 Task: Explore satellite view of the Haleakala National Park in Hawaii.
Action: Mouse moved to (112, 34)
Screenshot: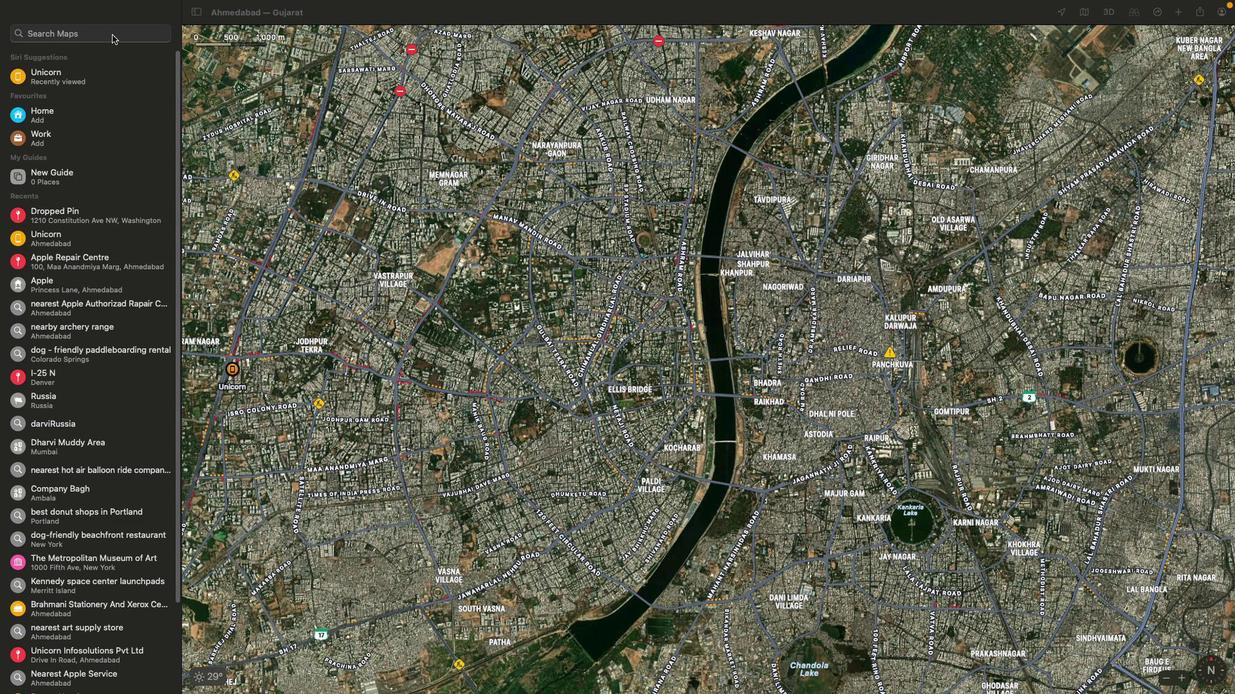 
Action: Mouse pressed left at (112, 34)
Screenshot: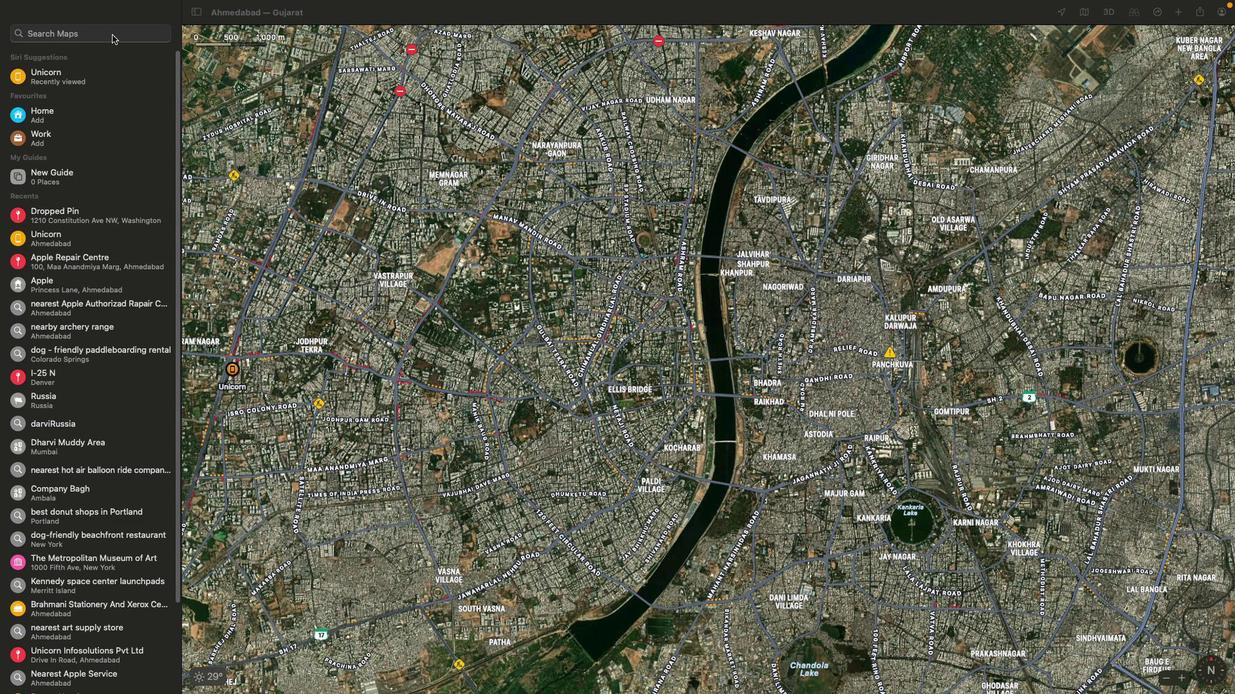 
Action: Key pressed Key.shift'H''a''l''e''a''k''a''l''a'Key.spaceKey.shift'N''a''t''i''o''n''a''l'Key.space'p'Key.shift'a''r''k'Key.space'i''n'Key.spaceKey.shift'H''a''w''a''i''i'Key.enter
Screenshot: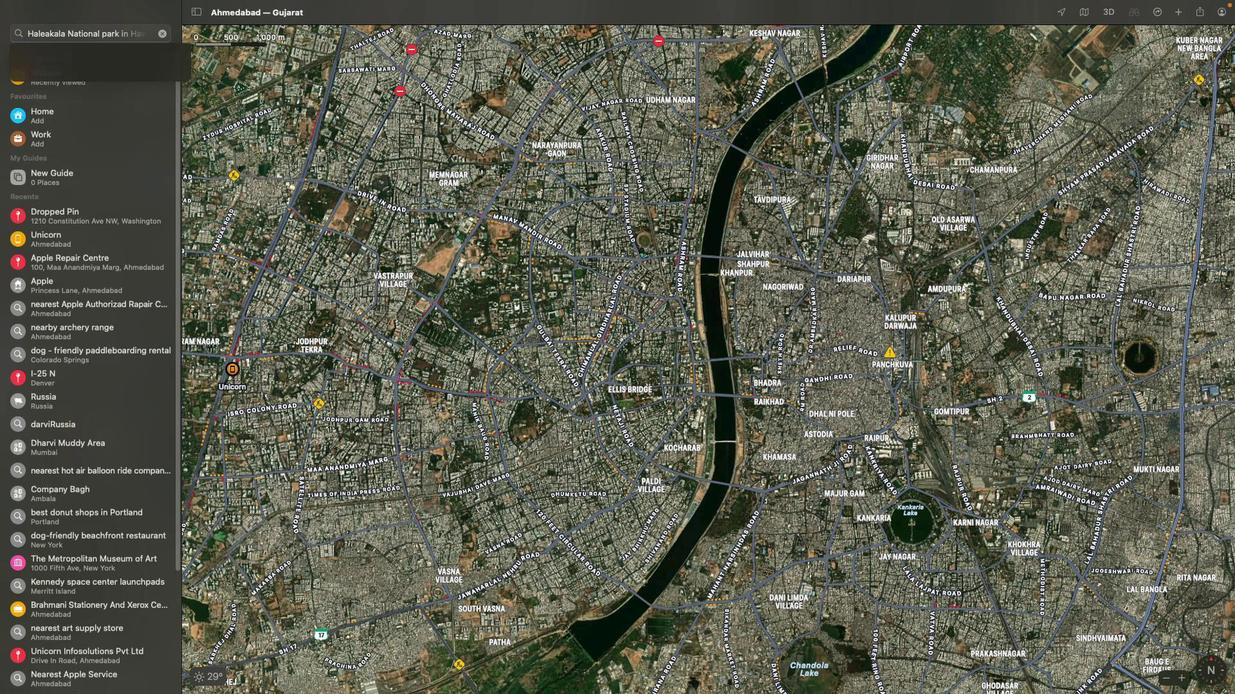 
Action: Mouse moved to (442, 276)
Screenshot: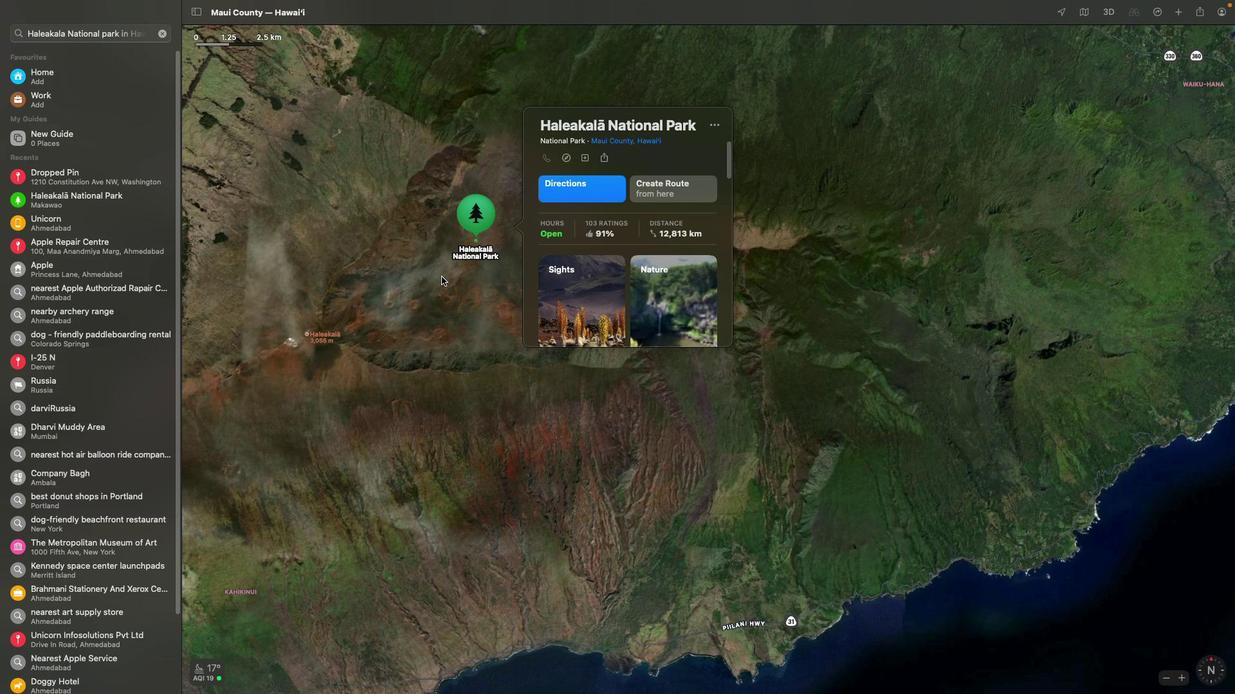 
Action: Mouse pressed left at (442, 276)
Screenshot: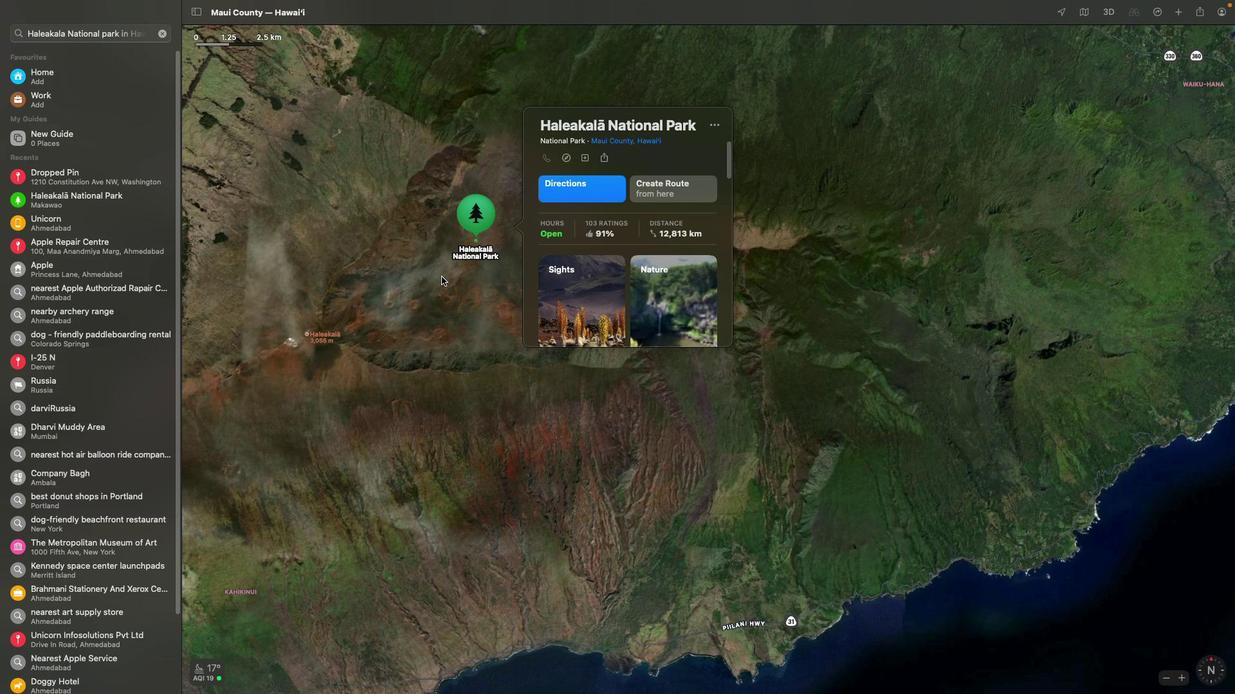
Action: Mouse moved to (473, 261)
Screenshot: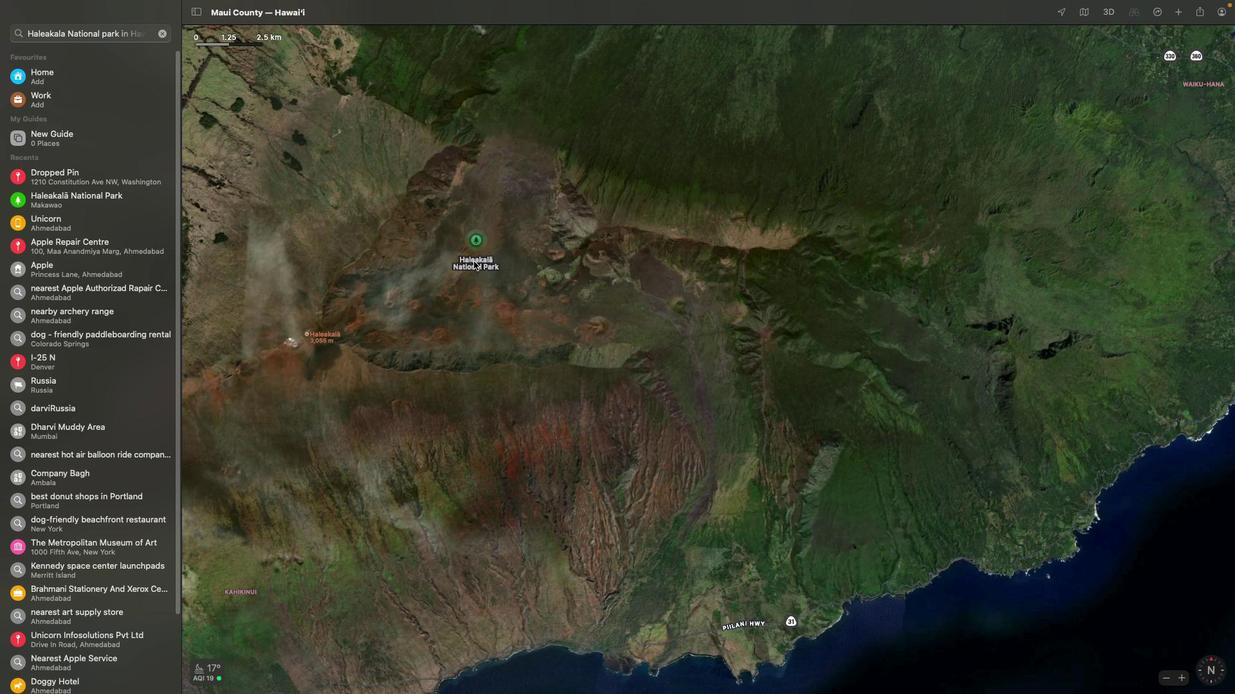 
Action: Mouse scrolled (473, 261) with delta (0, 0)
Screenshot: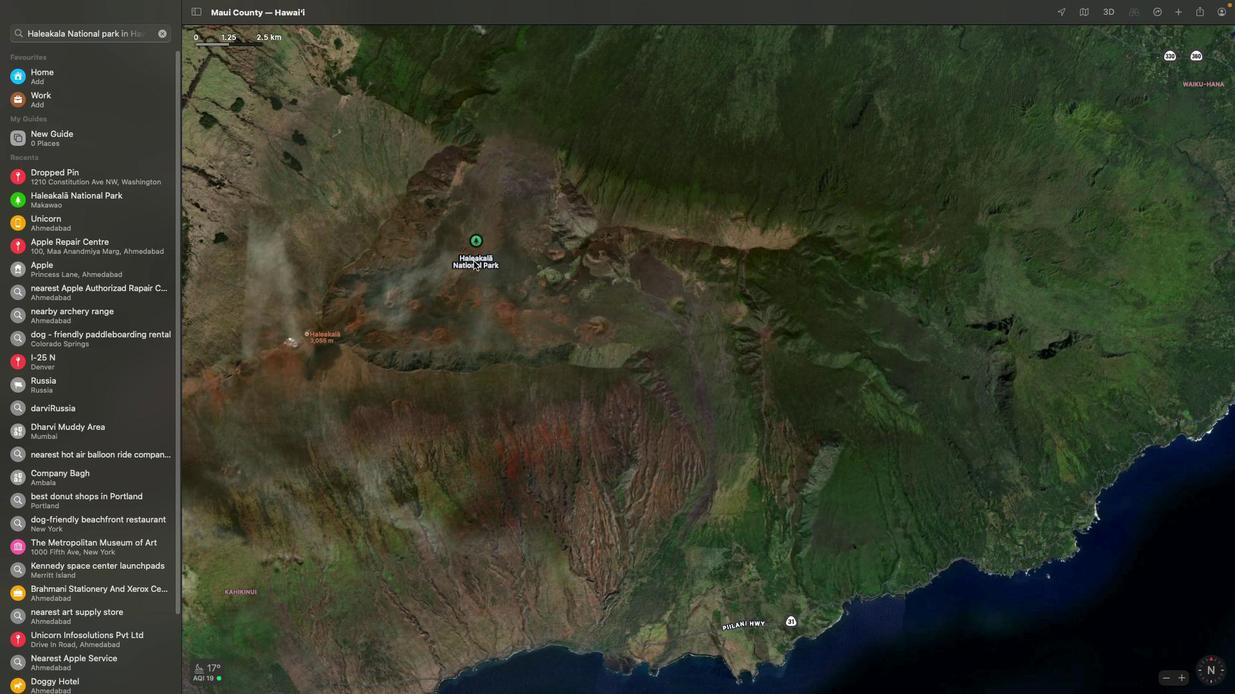 
Action: Mouse scrolled (473, 261) with delta (0, 0)
Screenshot: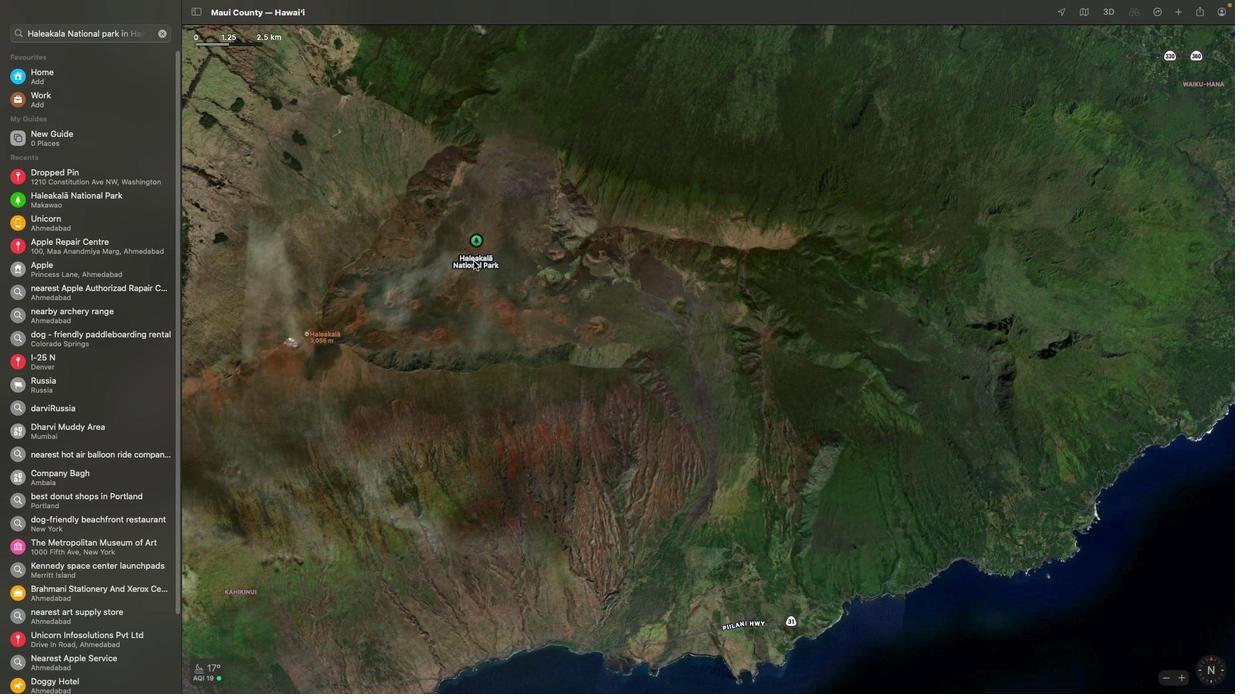 
Action: Mouse scrolled (473, 261) with delta (0, 1)
Screenshot: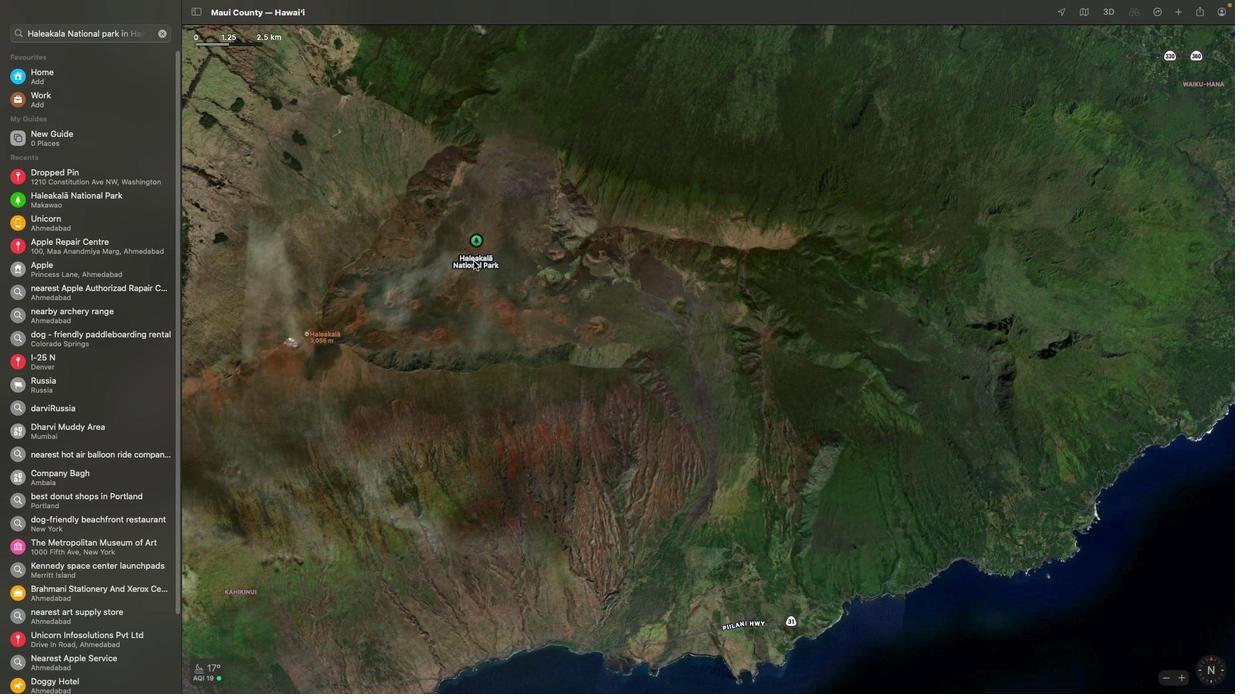 
Action: Mouse scrolled (473, 261) with delta (0, 3)
Screenshot: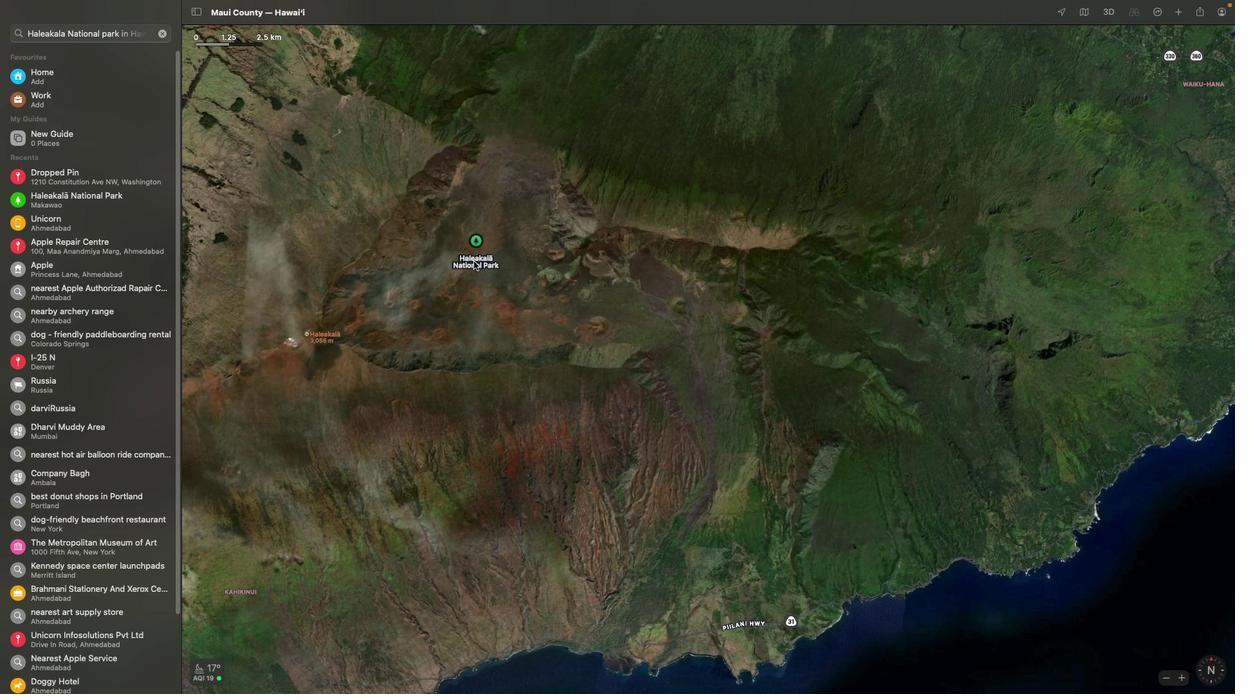 
Action: Mouse scrolled (473, 261) with delta (0, 3)
Screenshot: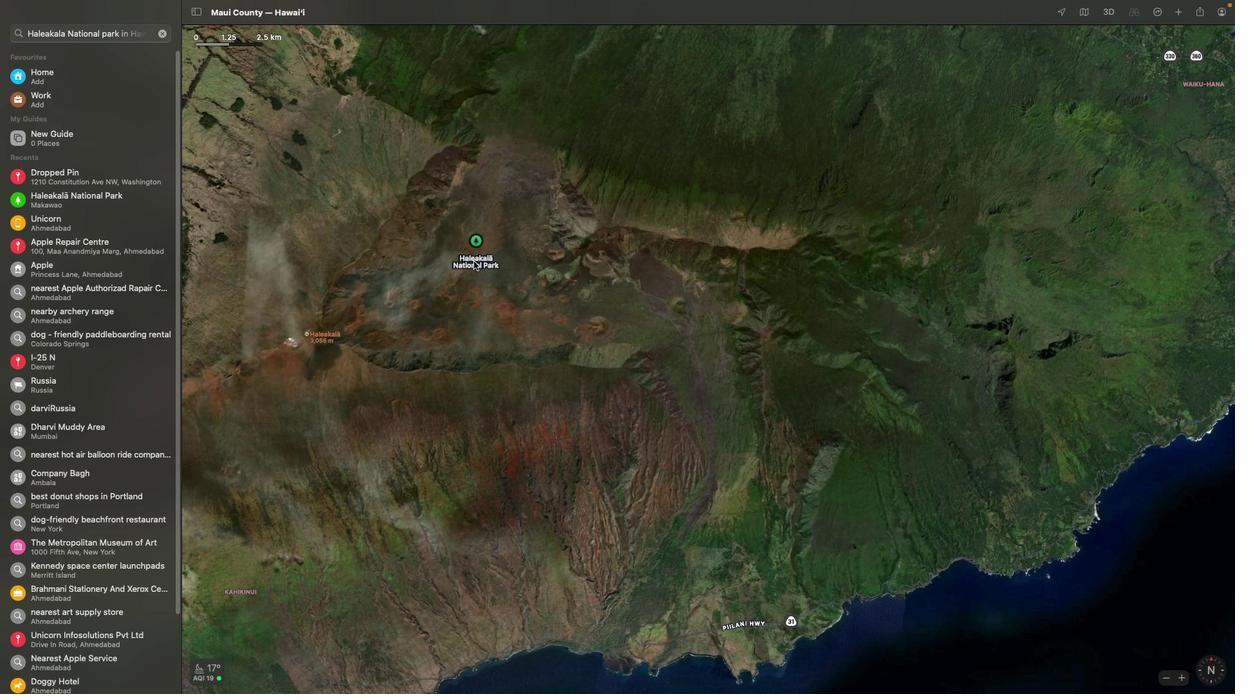 
Action: Mouse scrolled (473, 261) with delta (0, 4)
Screenshot: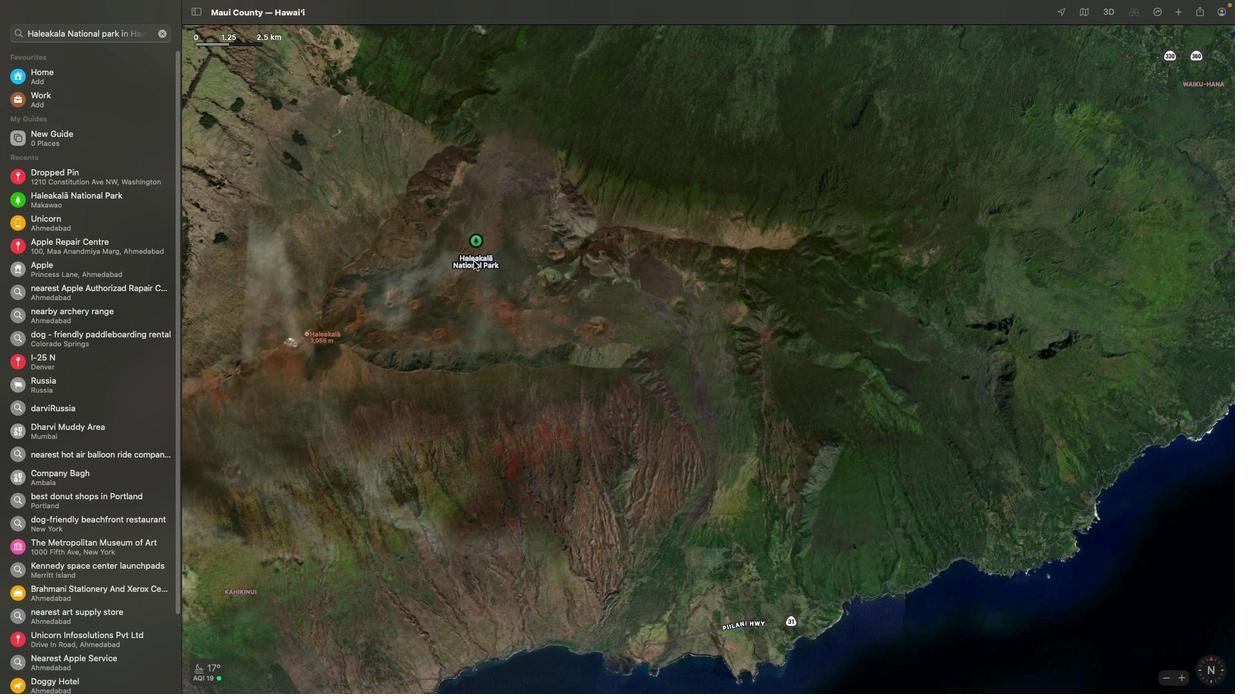 
Action: Mouse scrolled (473, 261) with delta (0, 0)
Screenshot: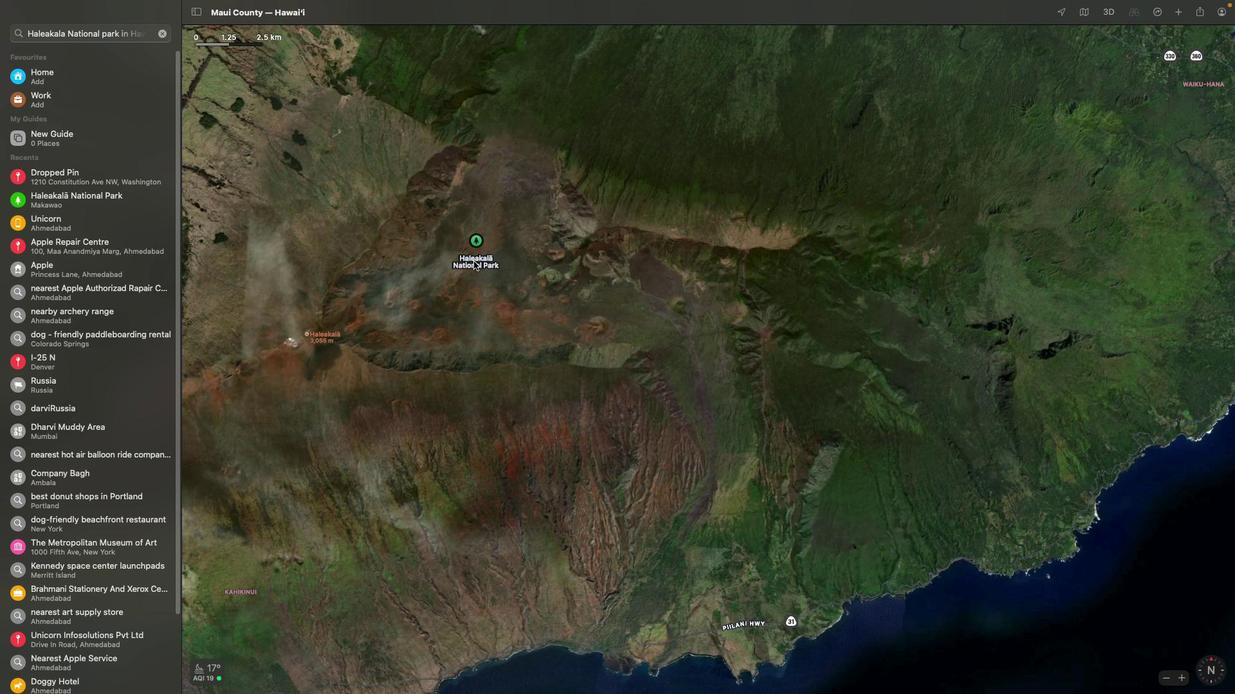 
Action: Mouse scrolled (473, 261) with delta (0, 0)
Screenshot: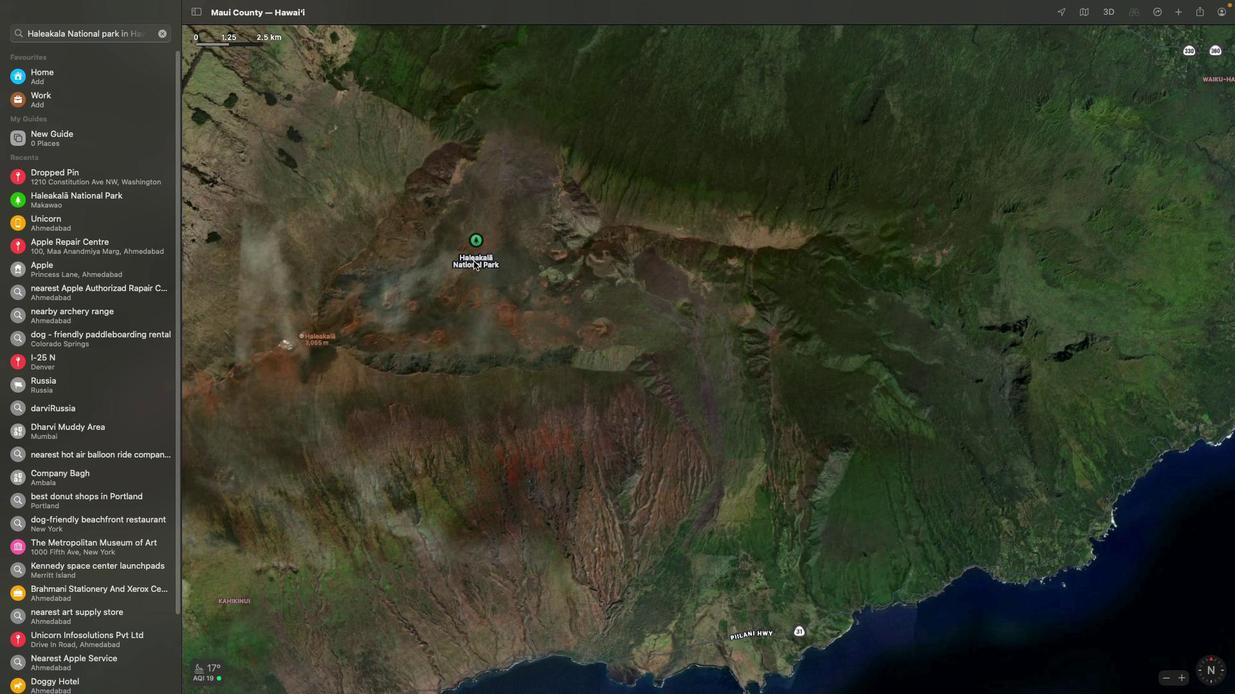 
Action: Mouse scrolled (473, 261) with delta (0, 1)
Screenshot: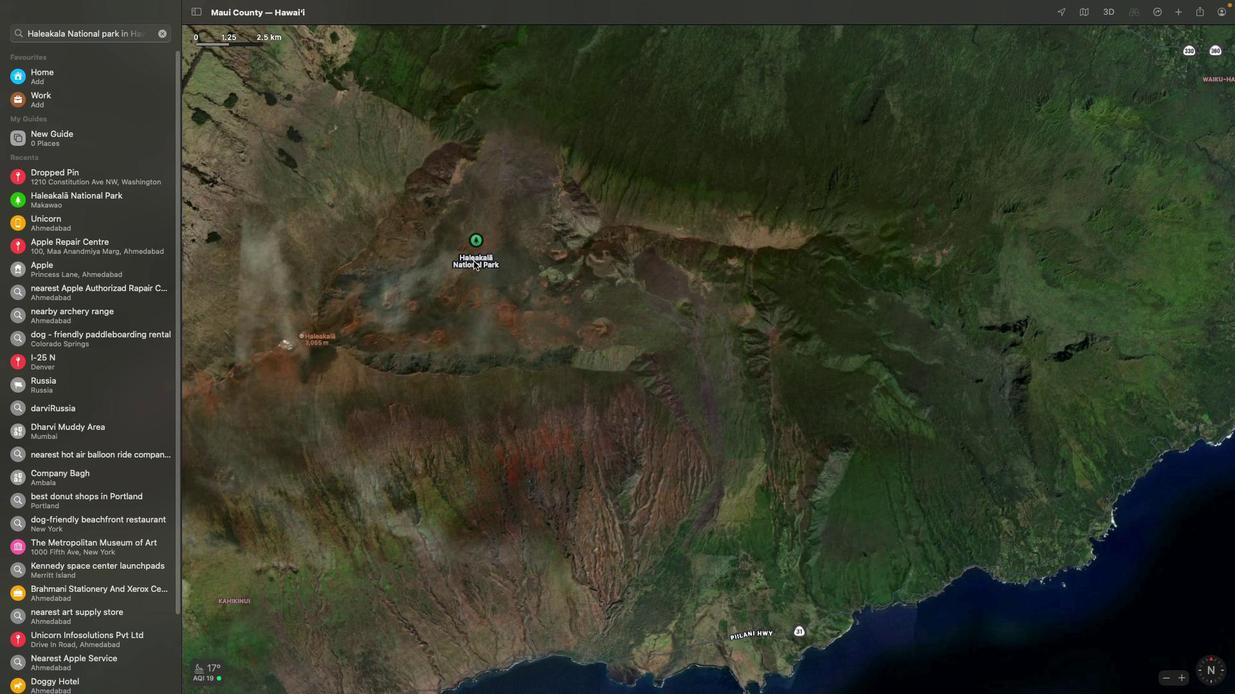 
Action: Mouse scrolled (473, 261) with delta (0, 3)
Screenshot: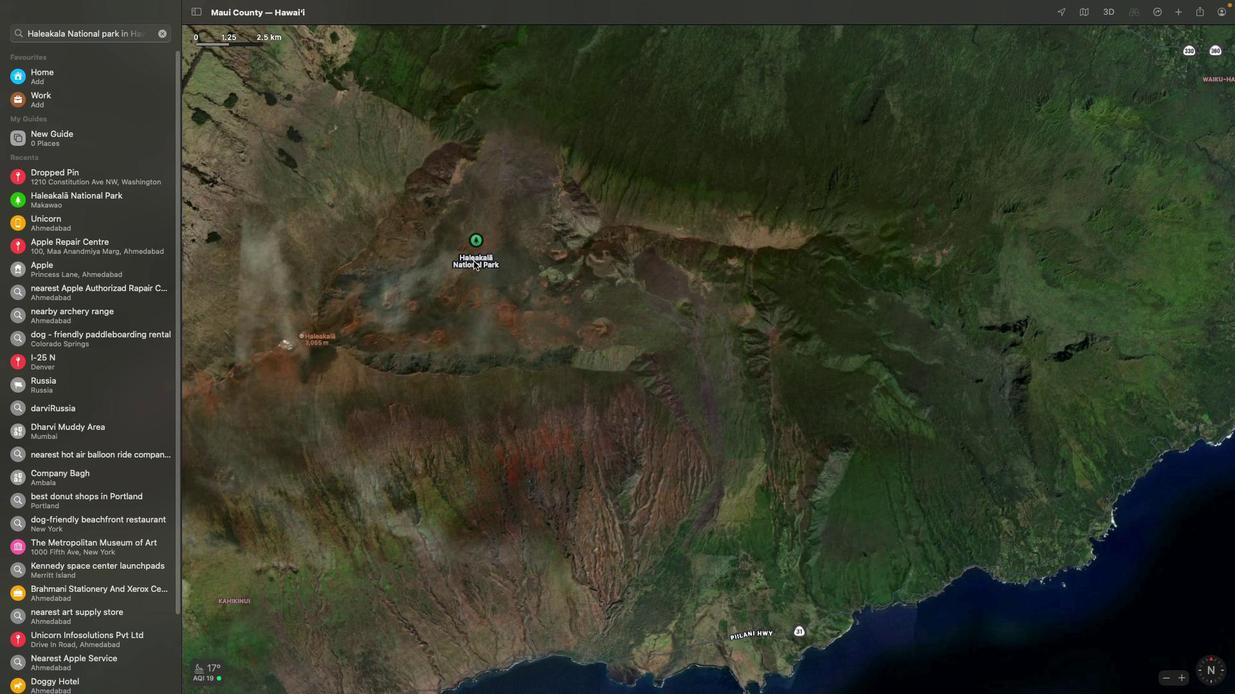 
Action: Mouse scrolled (473, 261) with delta (0, 3)
Screenshot: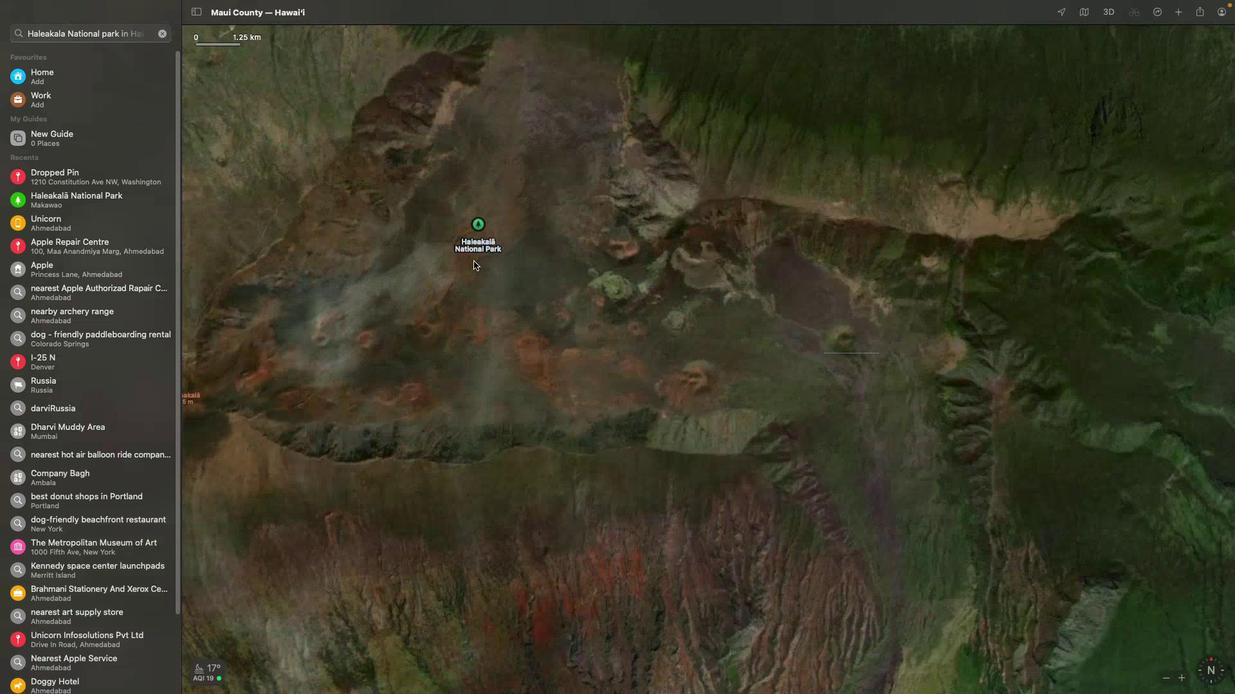 
Action: Mouse scrolled (473, 261) with delta (0, 4)
Screenshot: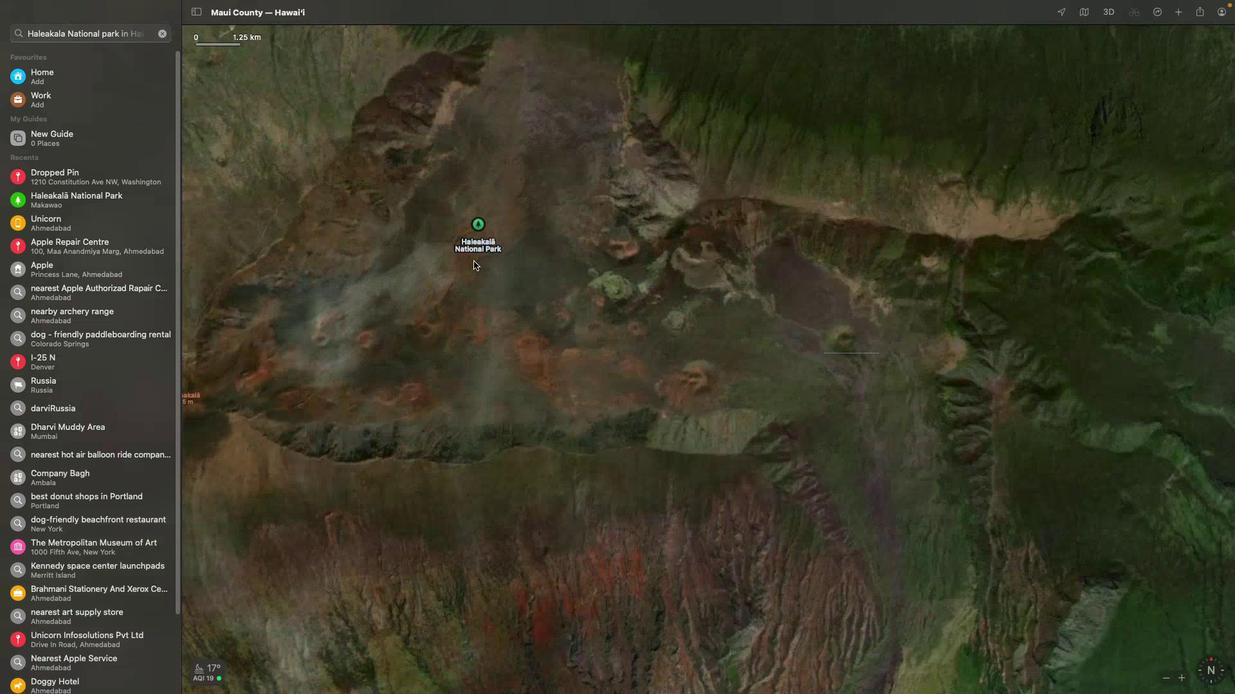 
Action: Mouse moved to (516, 247)
Screenshot: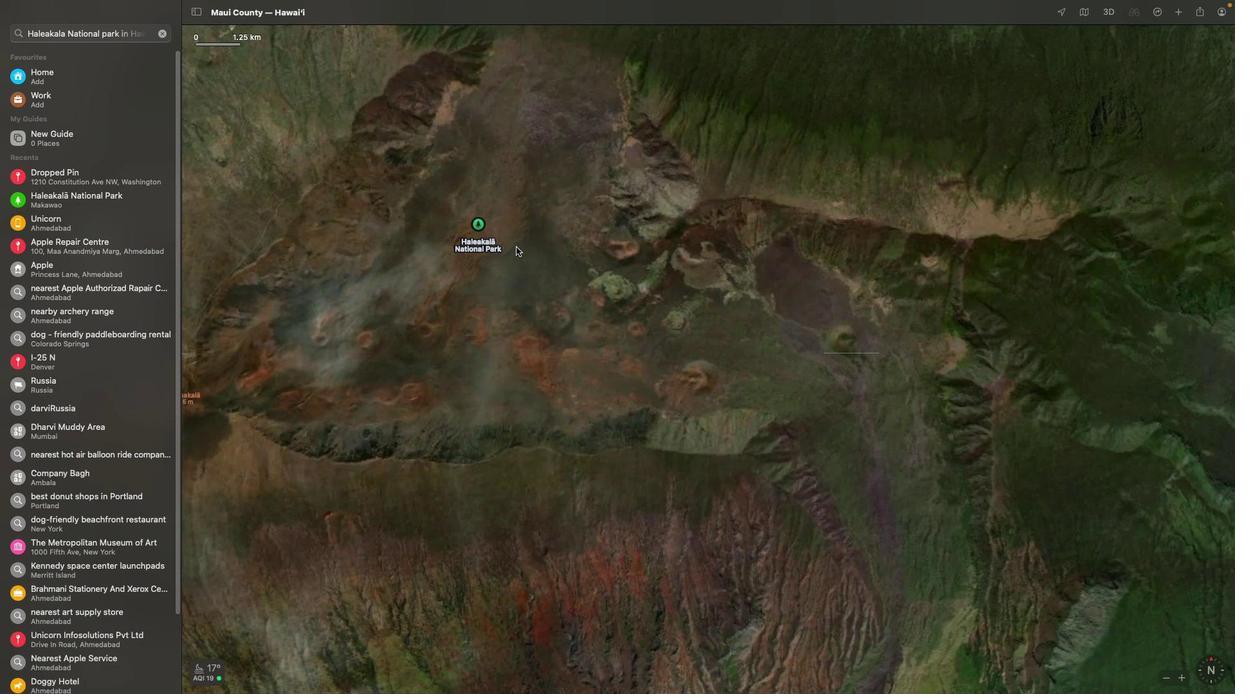 
Action: Mouse scrolled (516, 247) with delta (0, 0)
Screenshot: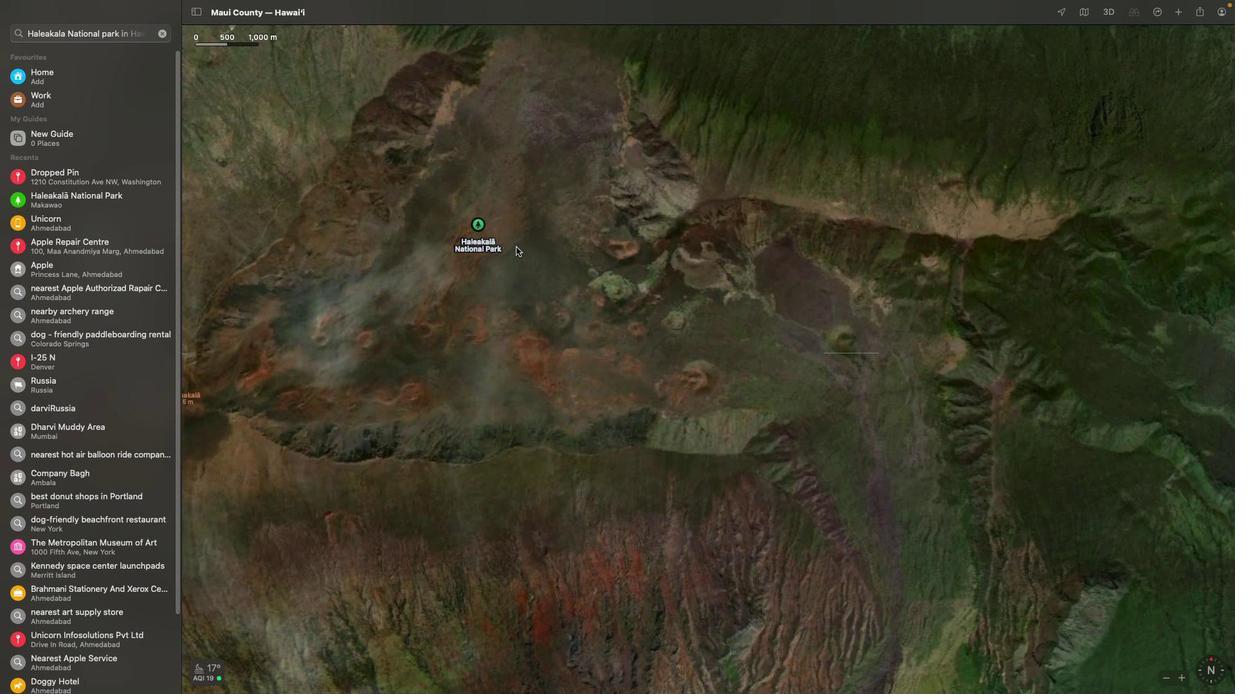 
Action: Mouse scrolled (516, 247) with delta (0, 0)
Screenshot: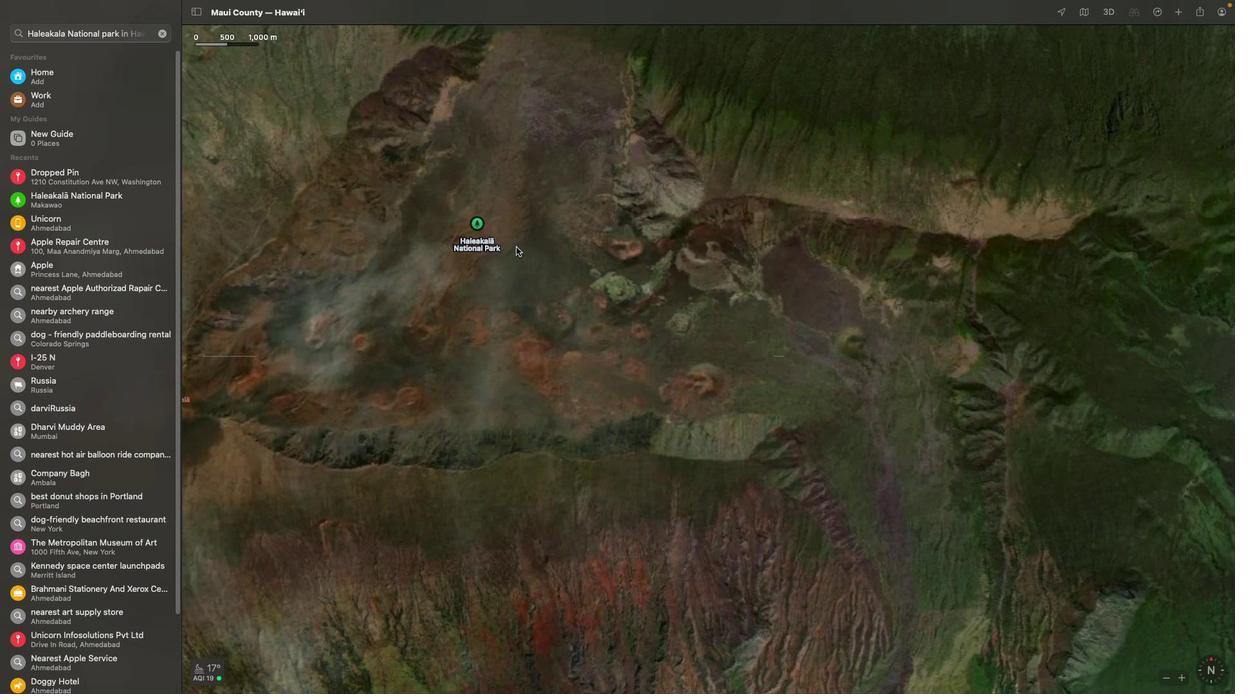 
Action: Mouse scrolled (516, 247) with delta (0, 1)
Screenshot: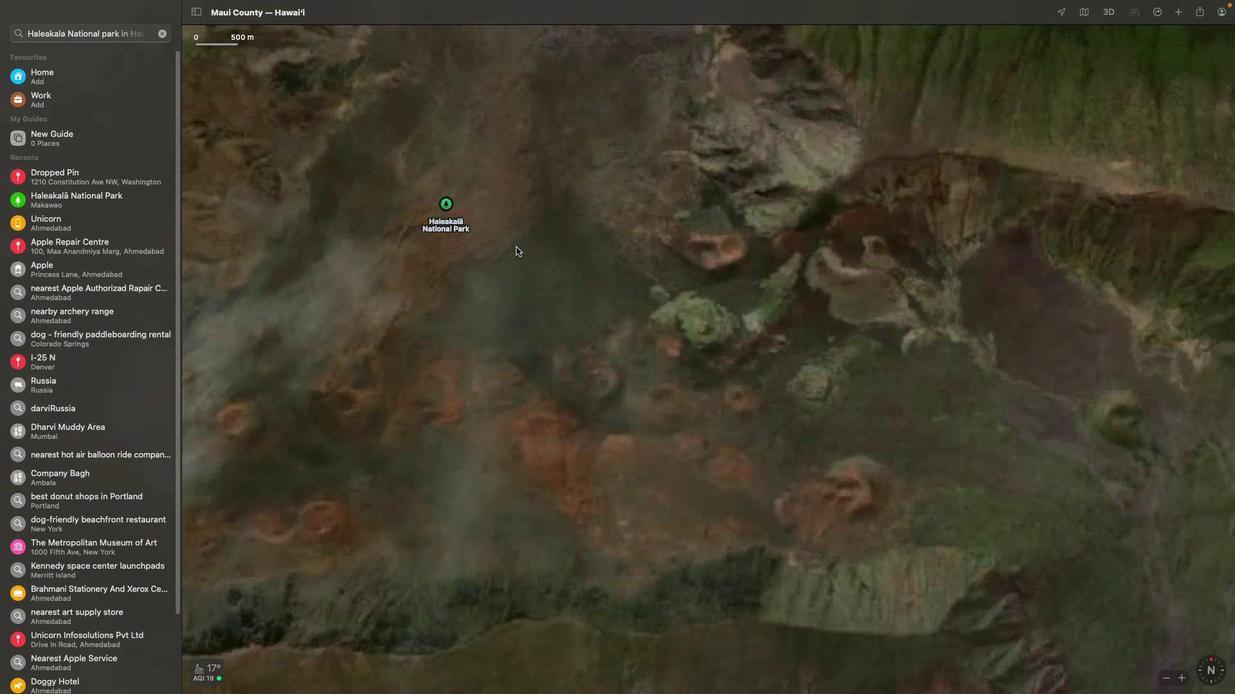 
Action: Mouse scrolled (516, 247) with delta (0, 3)
Screenshot: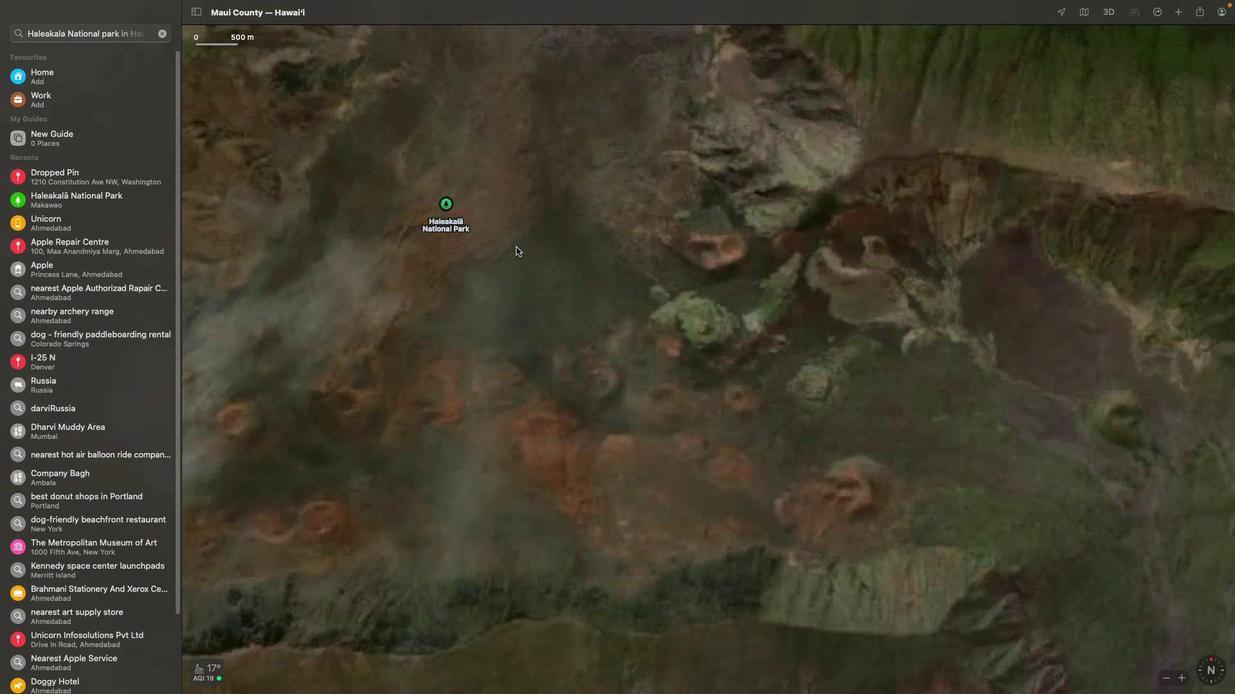 
Action: Mouse scrolled (516, 247) with delta (0, 3)
Screenshot: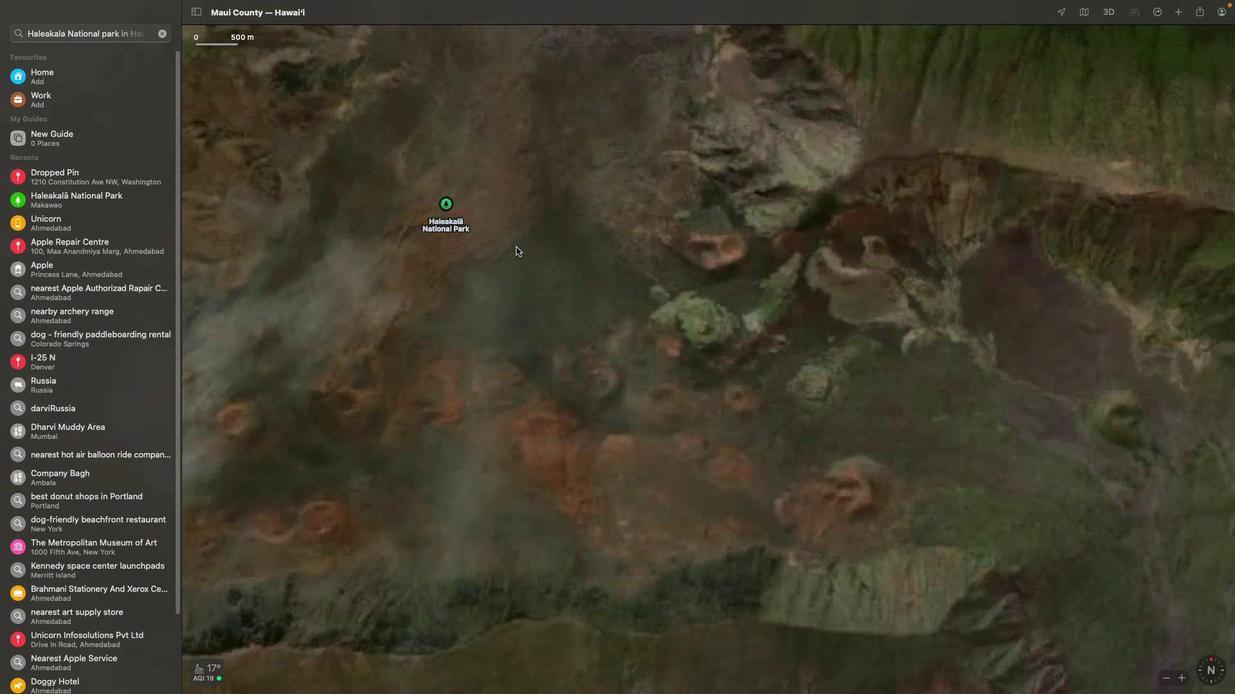 
Action: Mouse scrolled (516, 247) with delta (0, 4)
Screenshot: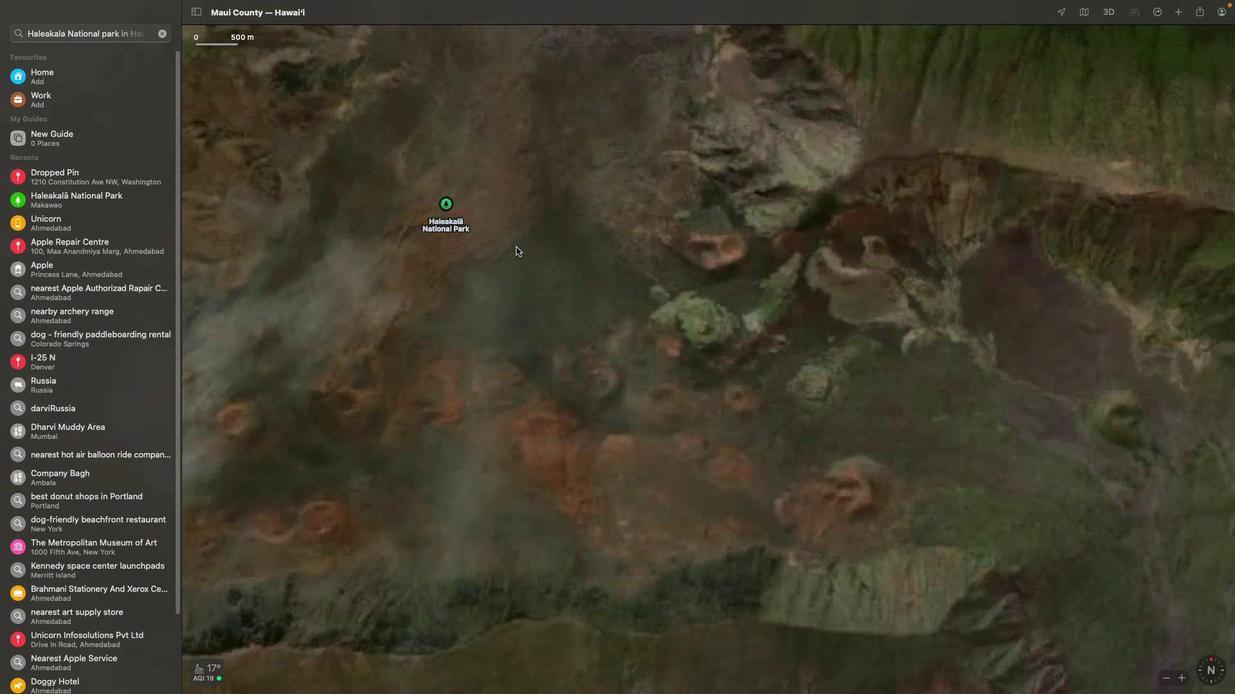 
Action: Mouse scrolled (516, 247) with delta (0, 4)
Screenshot: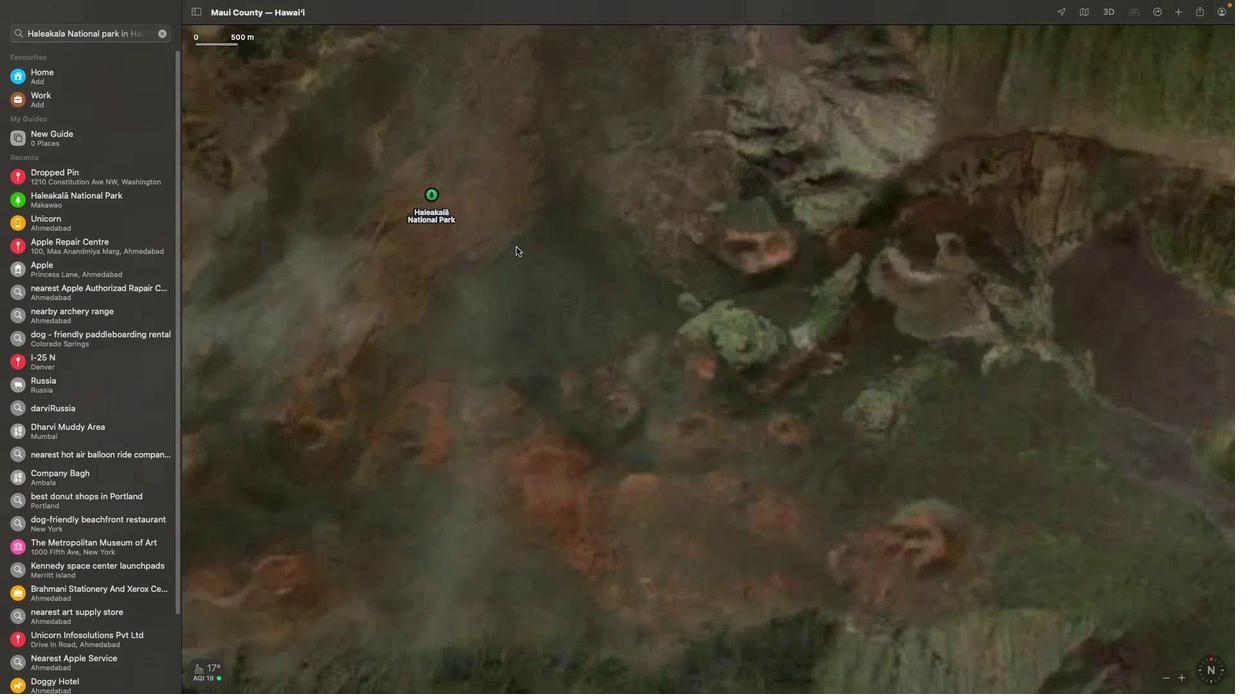 
Action: Mouse moved to (1083, 12)
Screenshot: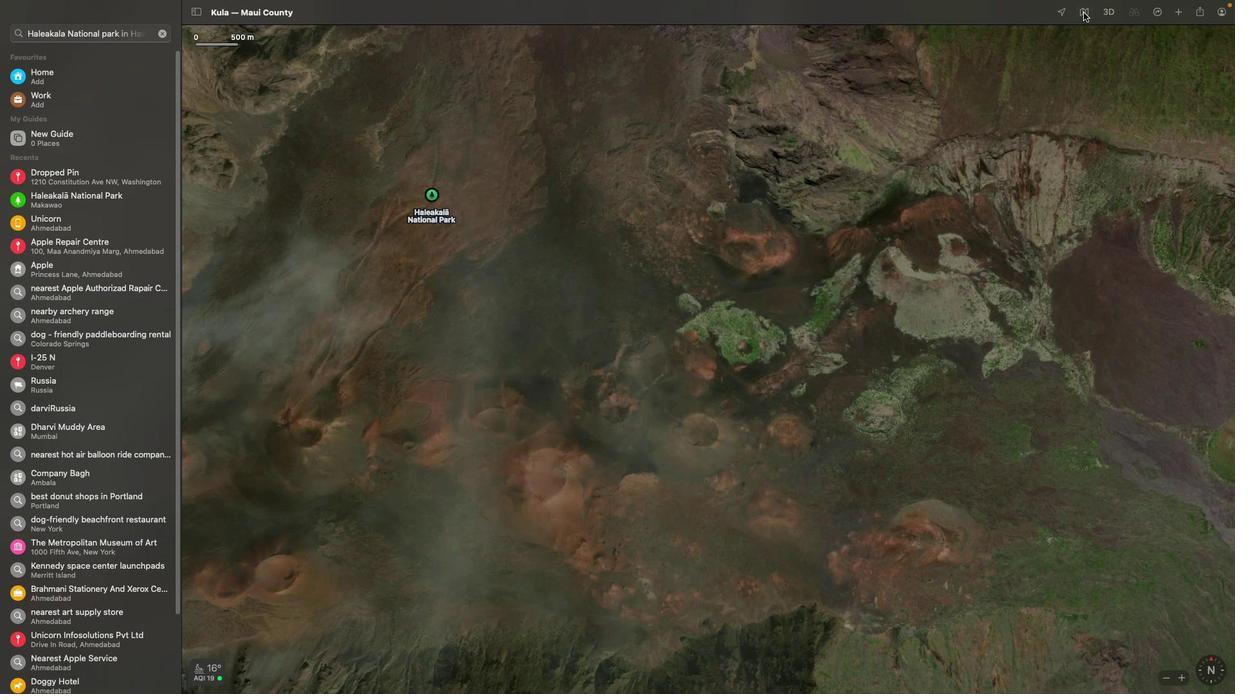 
Action: Mouse pressed left at (1083, 12)
Screenshot: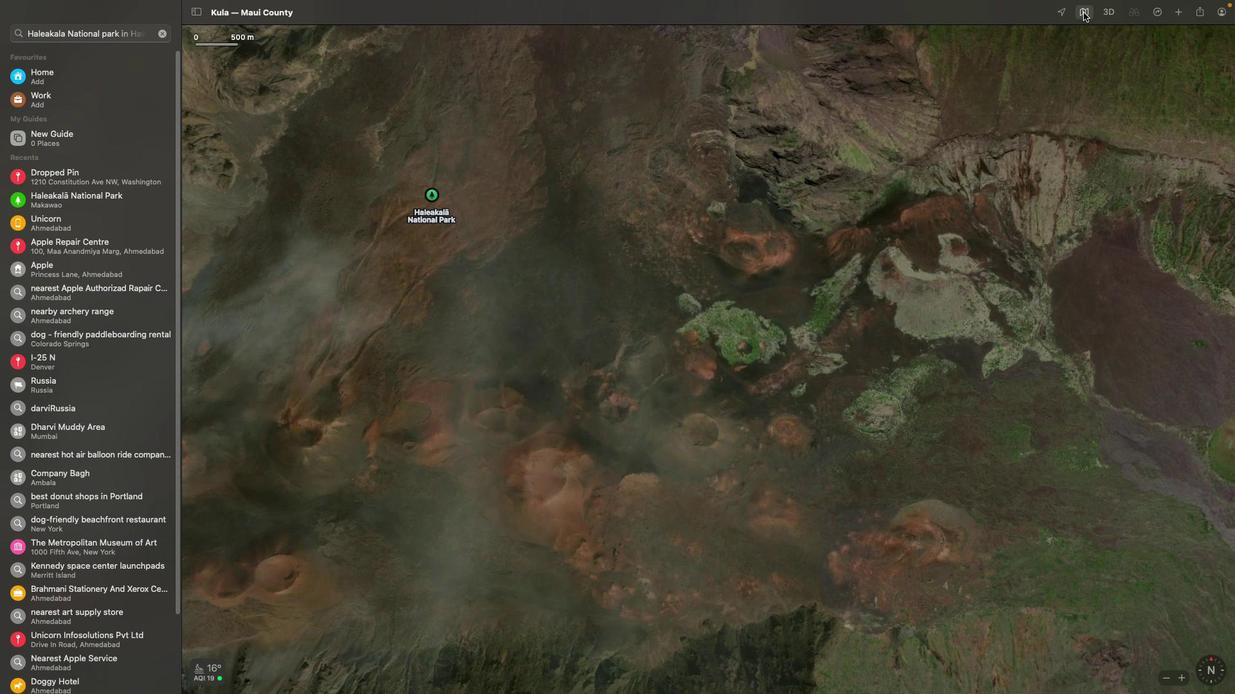 
Action: Mouse moved to (1147, 161)
Screenshot: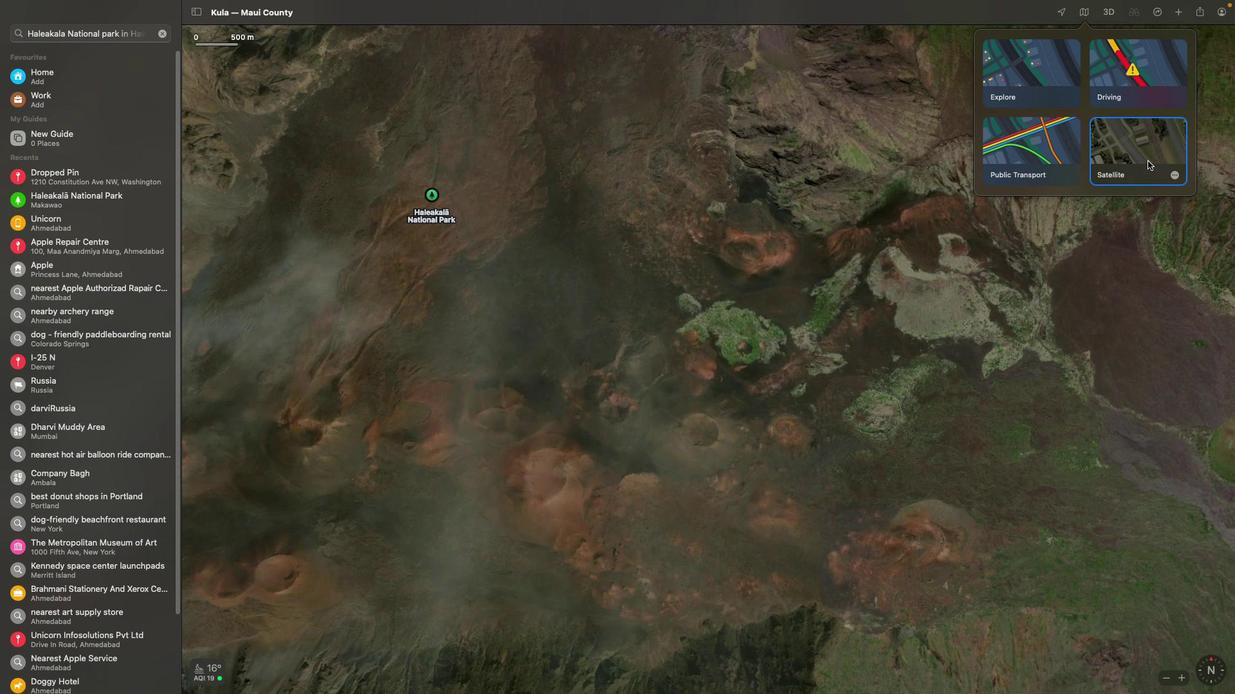 
Action: Mouse pressed left at (1147, 161)
Screenshot: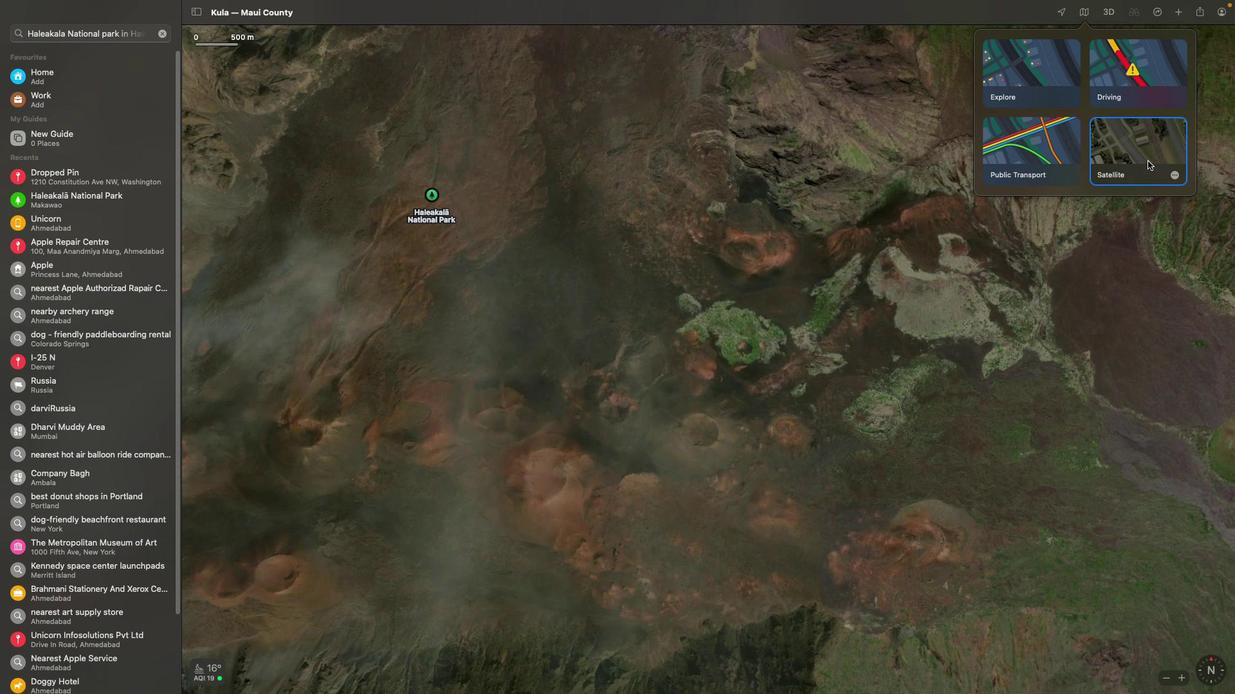 
Action: Mouse moved to (425, 231)
Screenshot: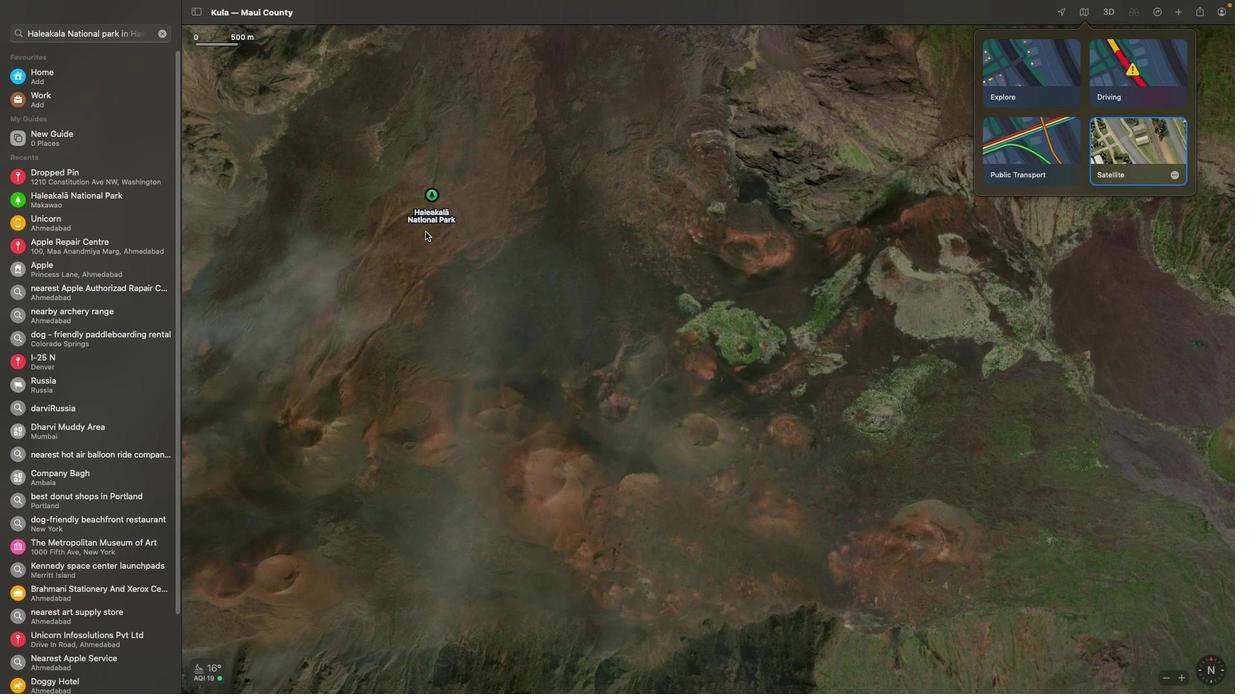 
Action: Mouse scrolled (425, 231) with delta (0, 0)
Screenshot: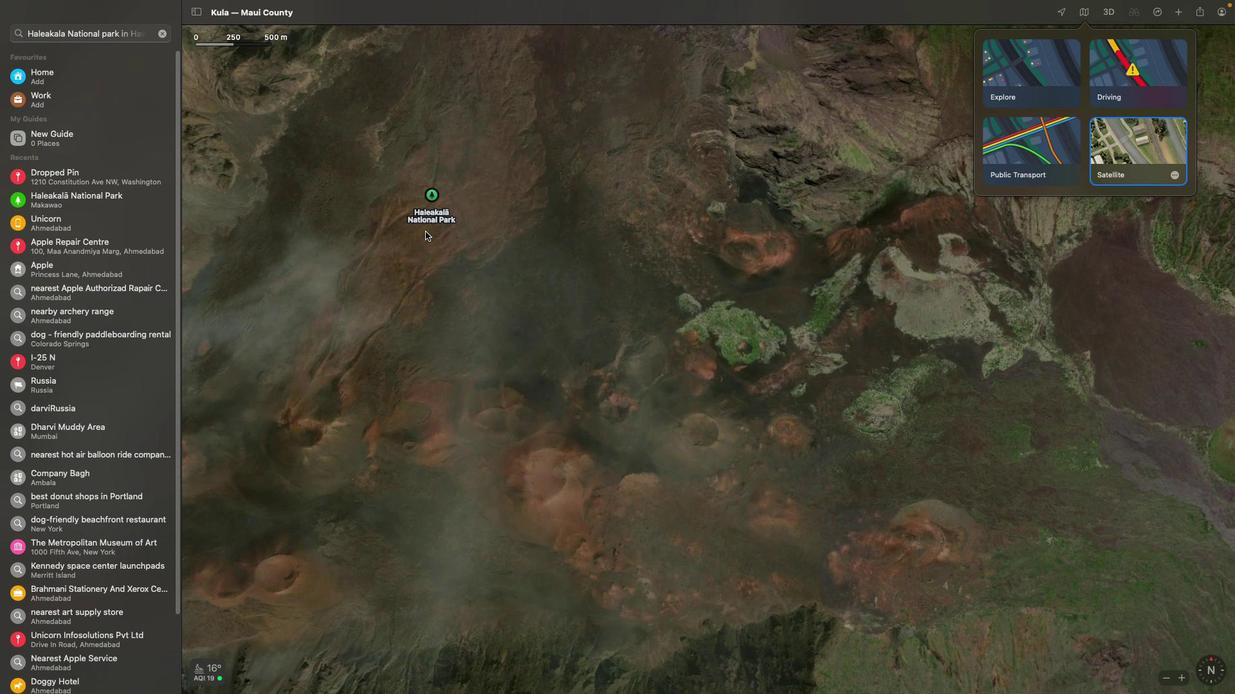 
Action: Mouse scrolled (425, 231) with delta (0, 0)
Screenshot: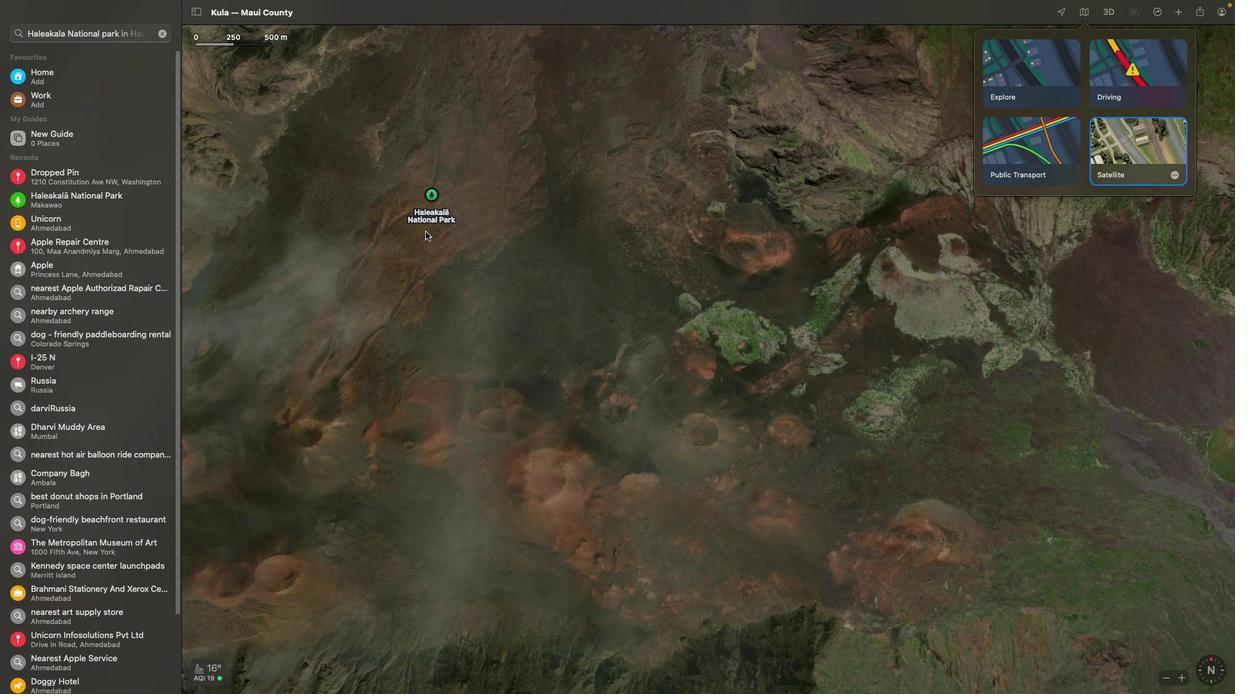 
Action: Mouse scrolled (425, 231) with delta (0, 1)
Screenshot: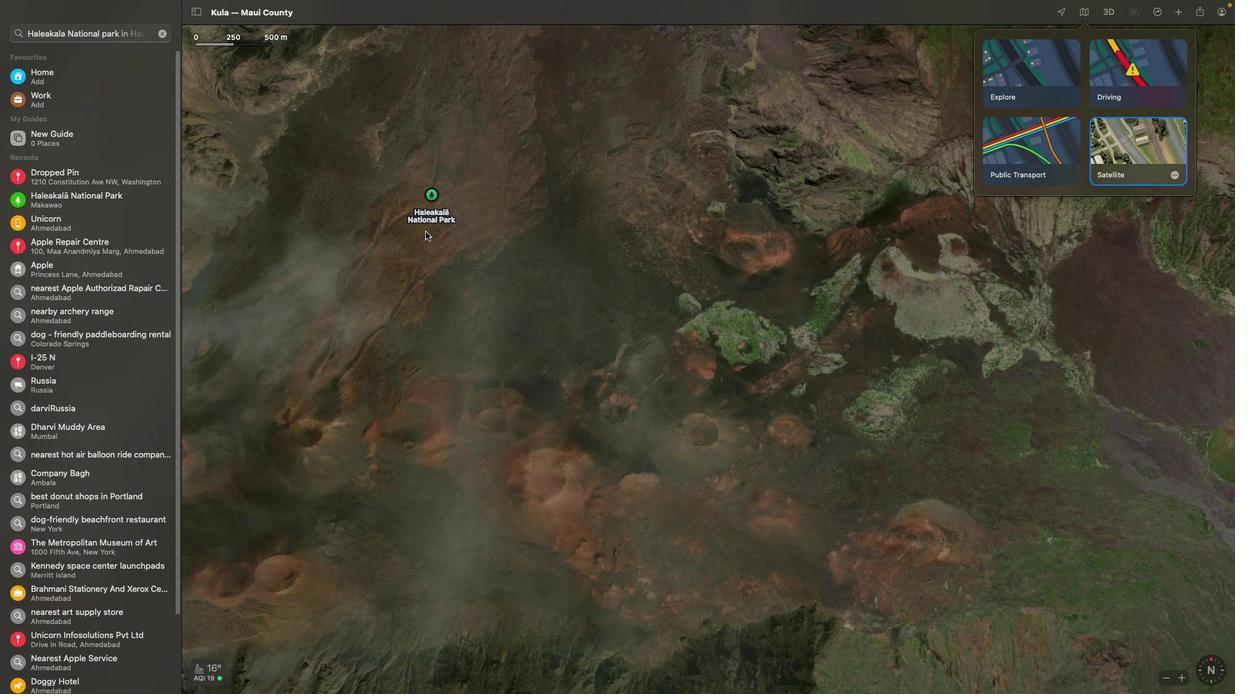 
Action: Mouse scrolled (425, 231) with delta (0, 3)
Screenshot: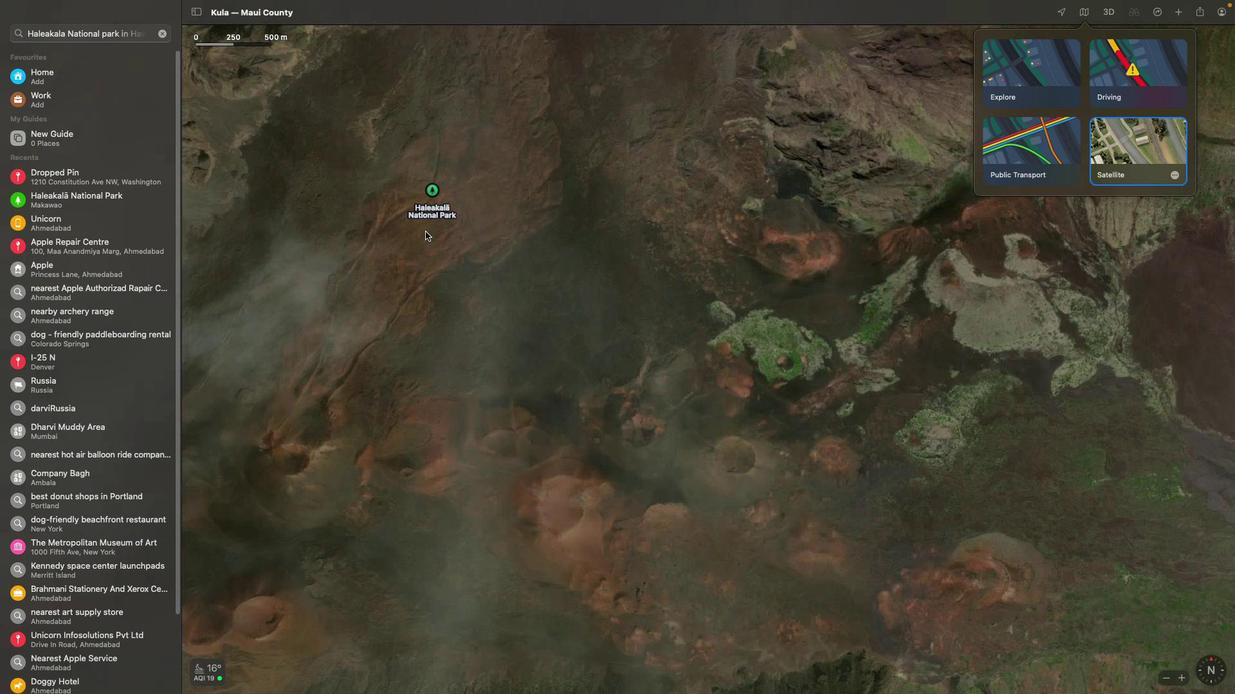 
Action: Mouse scrolled (425, 231) with delta (0, 3)
Screenshot: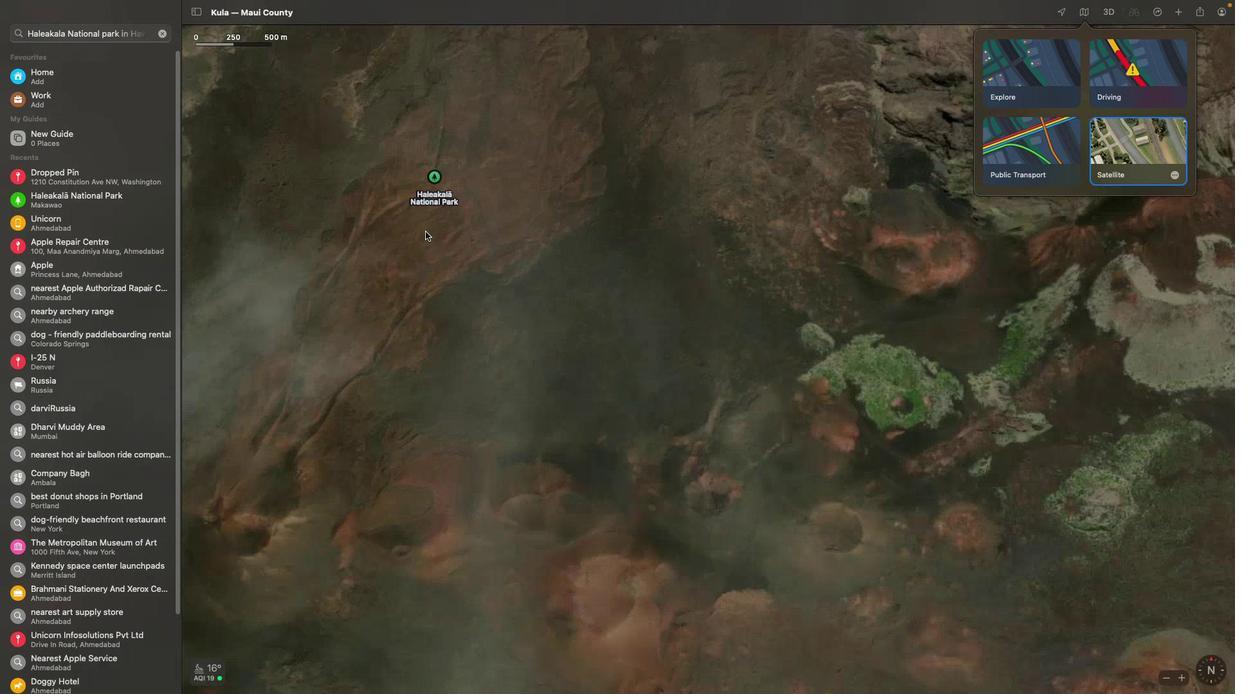 
Action: Mouse scrolled (425, 231) with delta (0, 0)
Screenshot: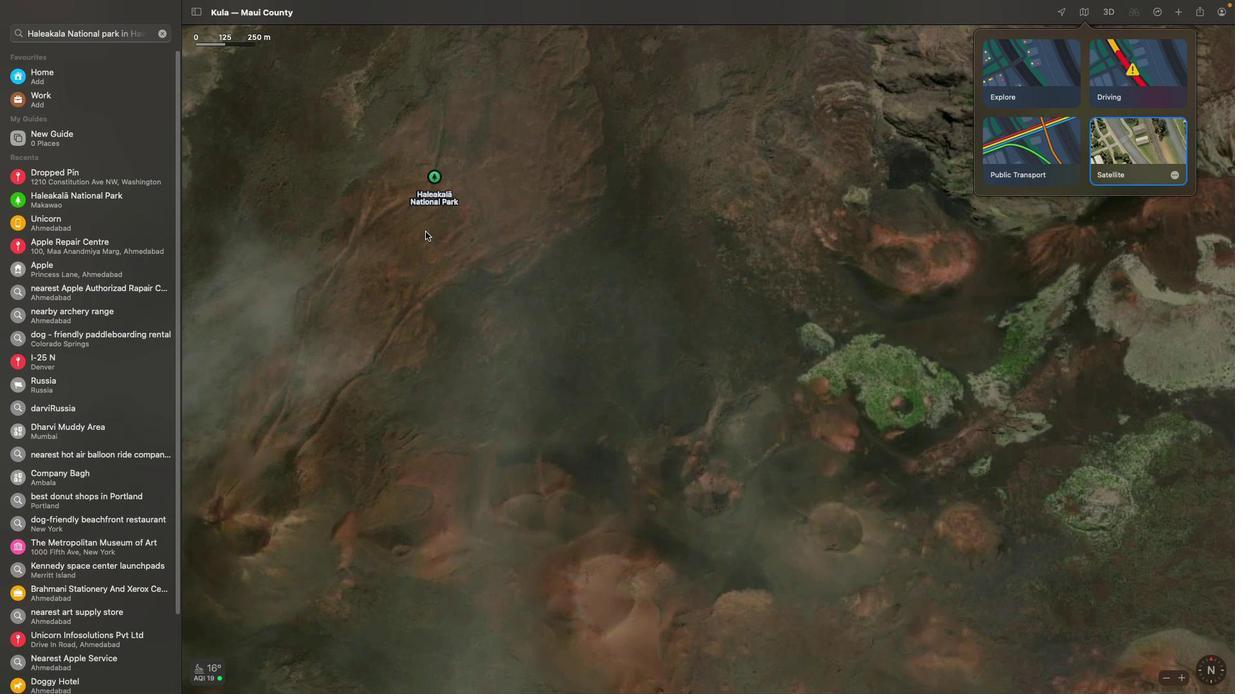 
Action: Mouse scrolled (425, 231) with delta (0, 0)
Screenshot: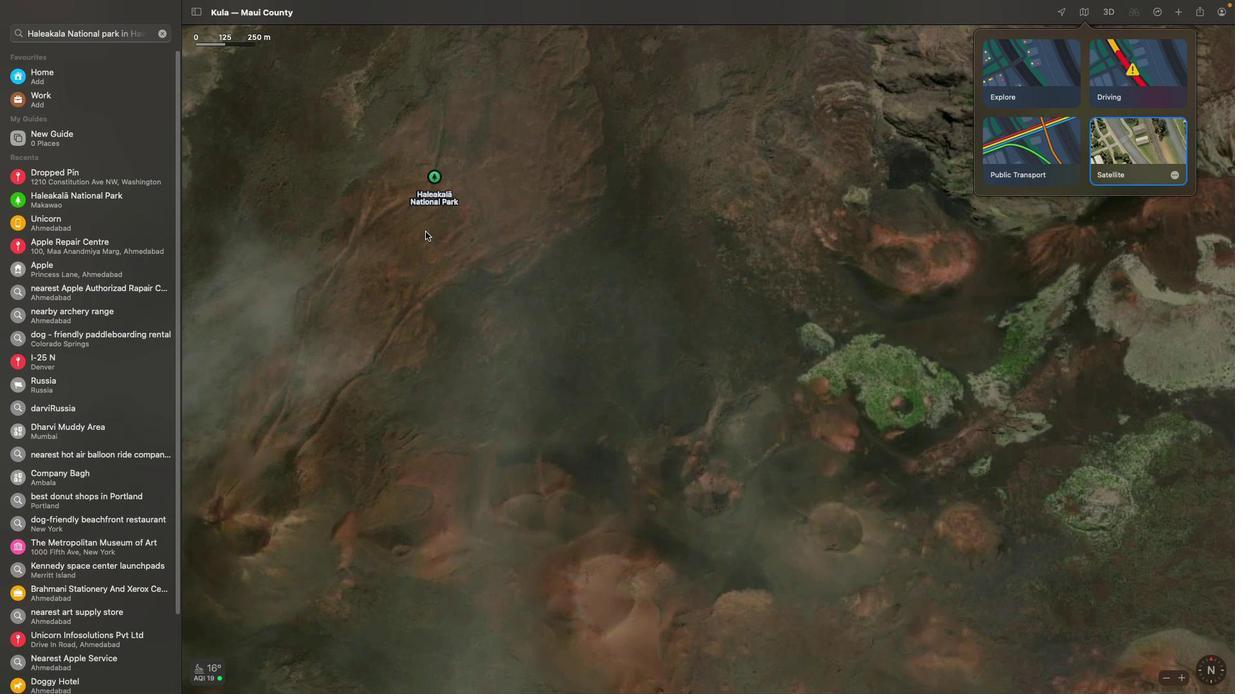 
Action: Mouse scrolled (425, 231) with delta (0, 1)
Screenshot: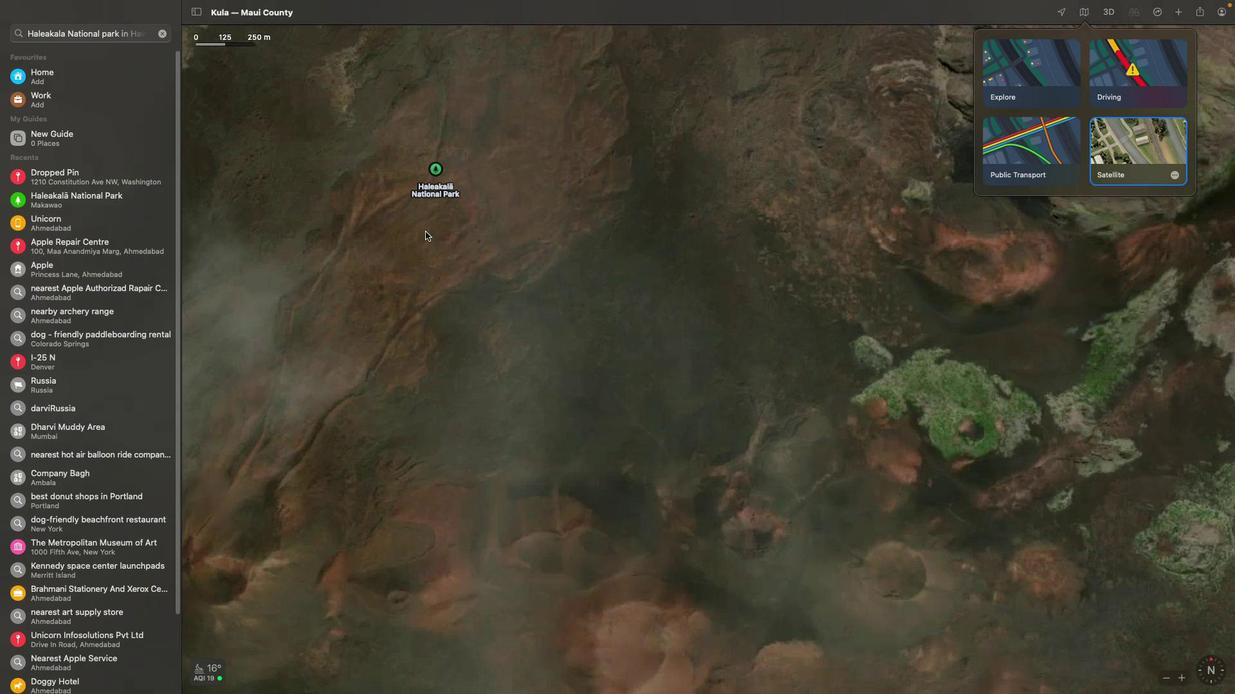 
Action: Mouse scrolled (425, 231) with delta (0, 3)
Screenshot: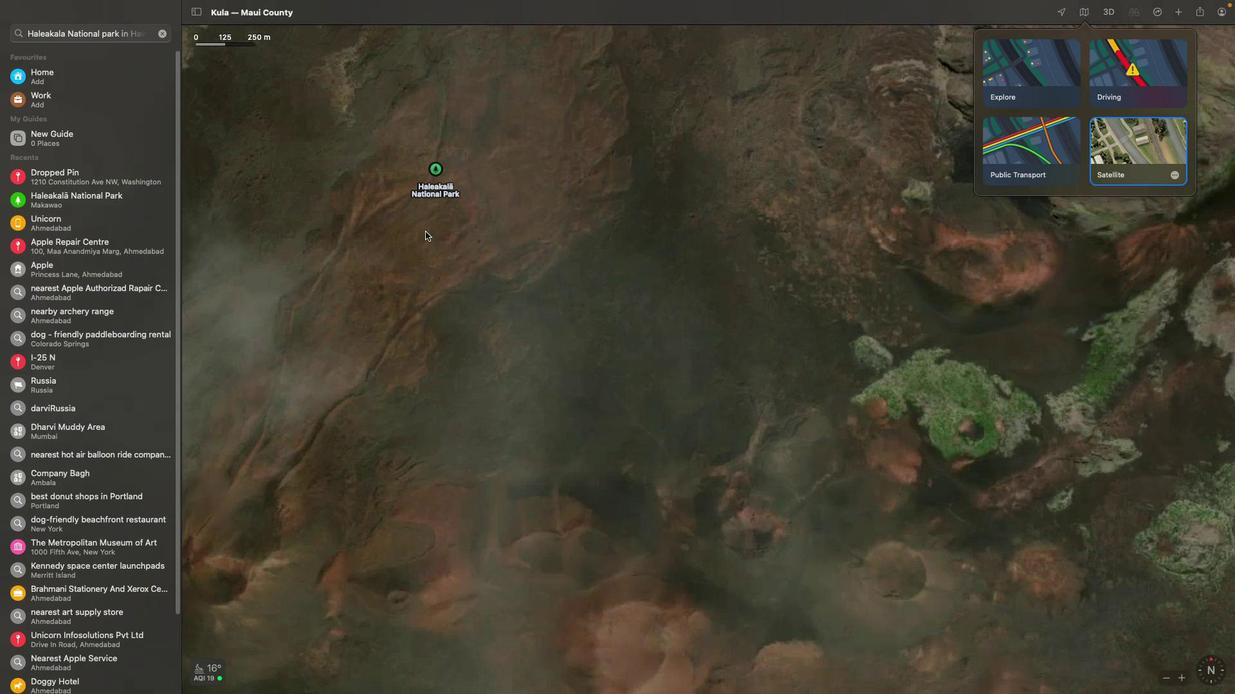 
Action: Mouse scrolled (425, 231) with delta (0, 3)
Screenshot: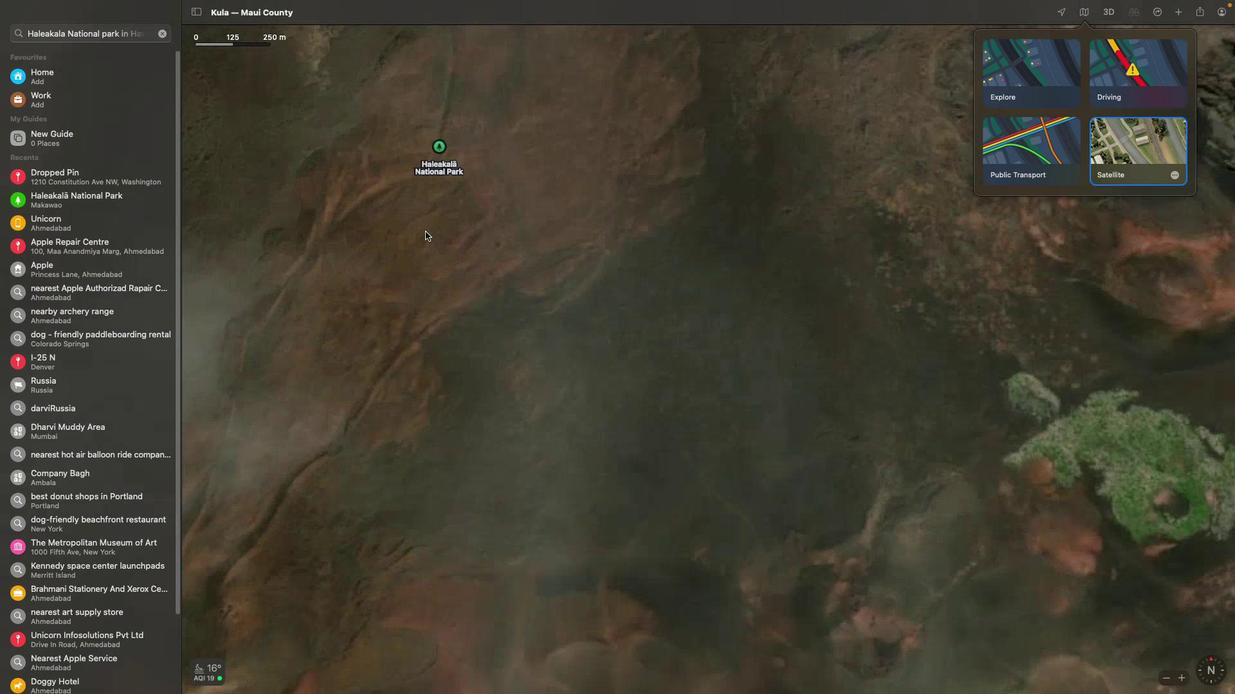 
Action: Mouse scrolled (425, 231) with delta (0, 4)
Screenshot: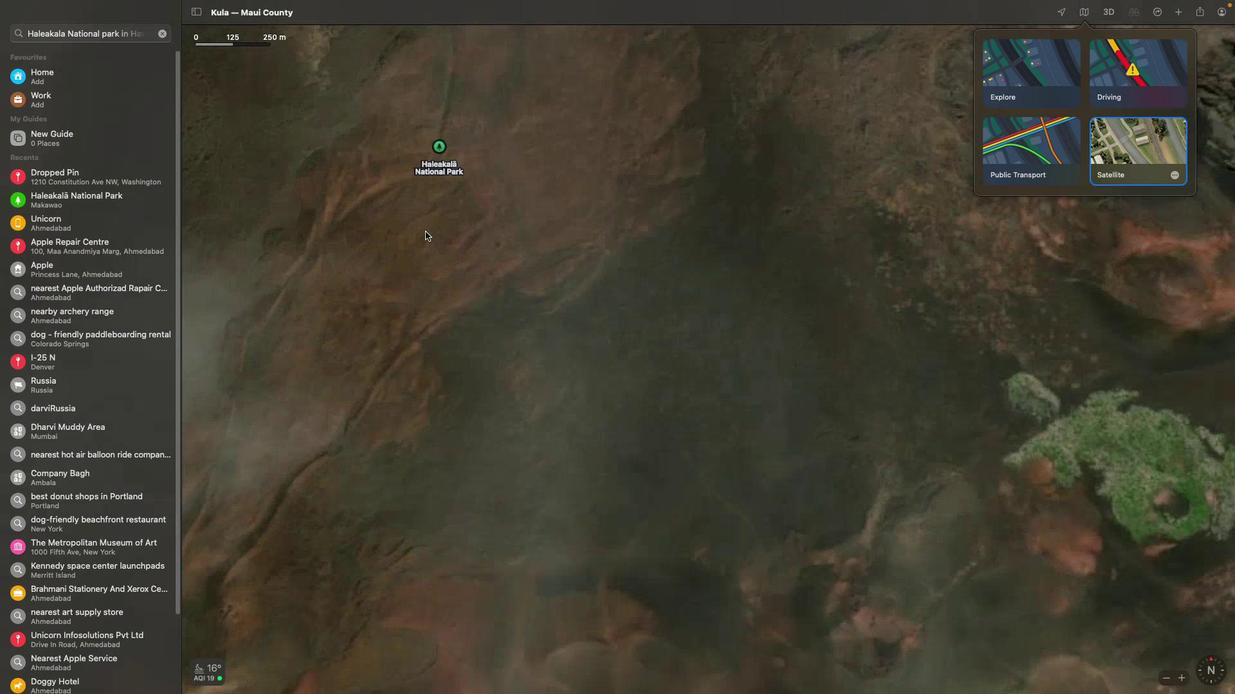 
Action: Mouse moved to (435, 186)
Screenshot: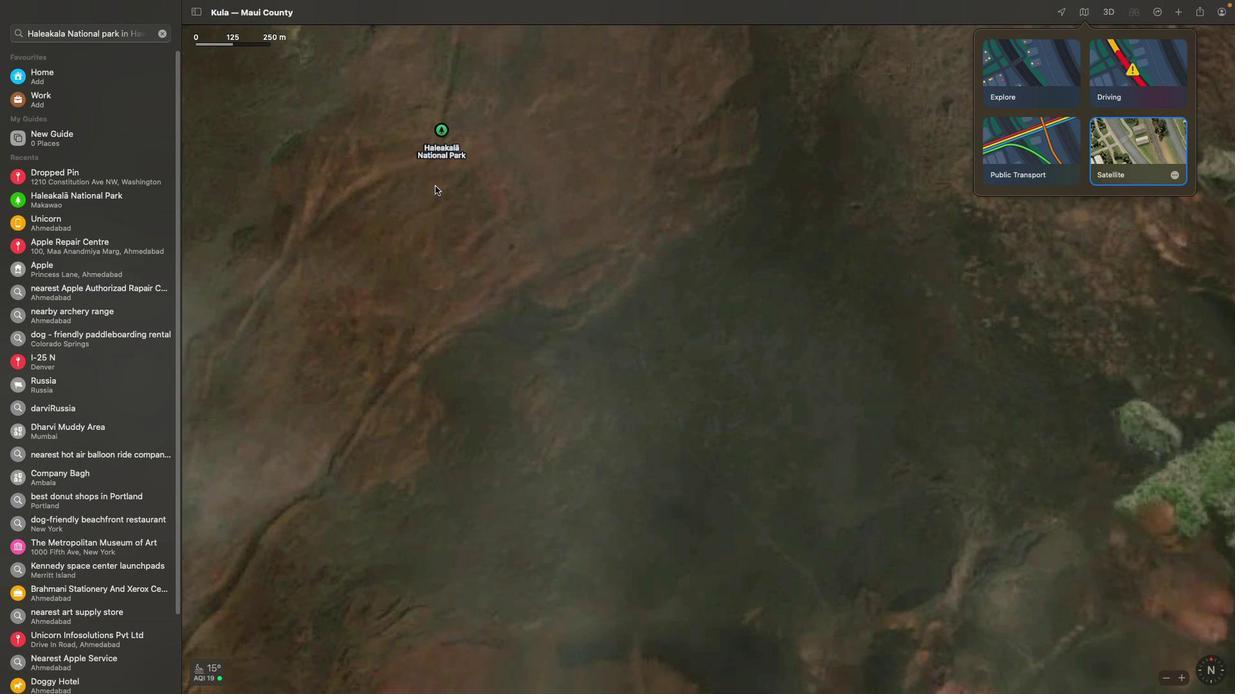 
Action: Mouse pressed left at (435, 186)
Screenshot: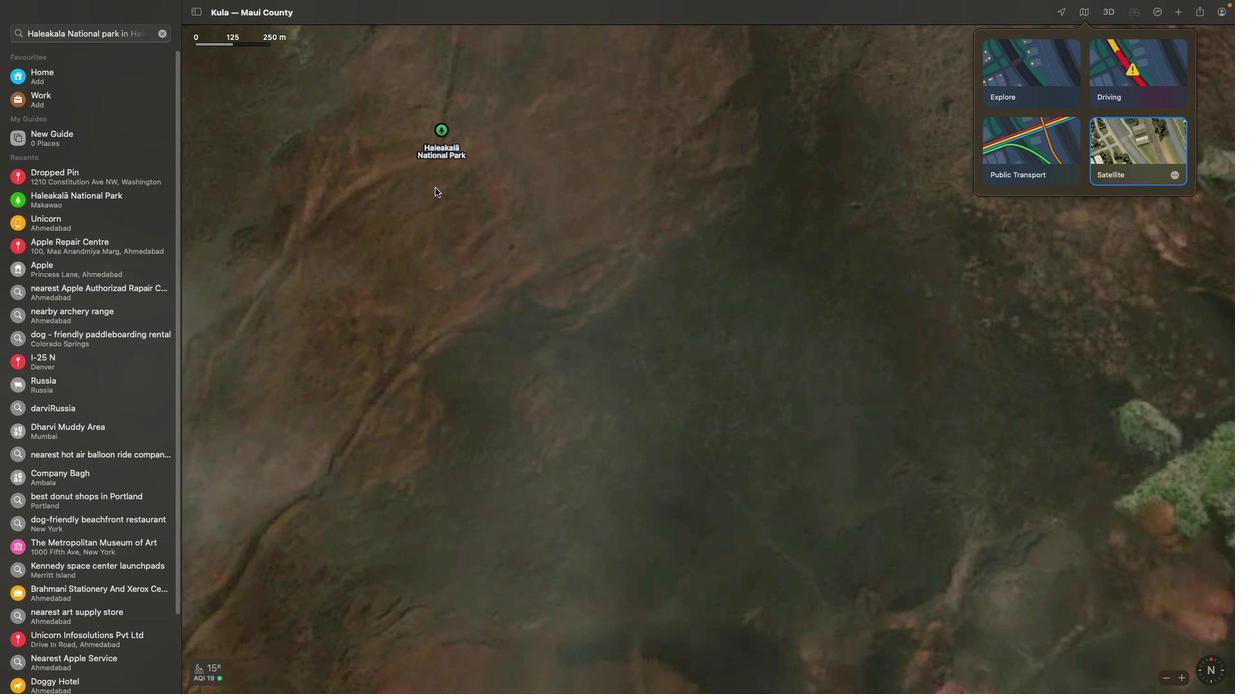 
Action: Mouse moved to (427, 231)
Screenshot: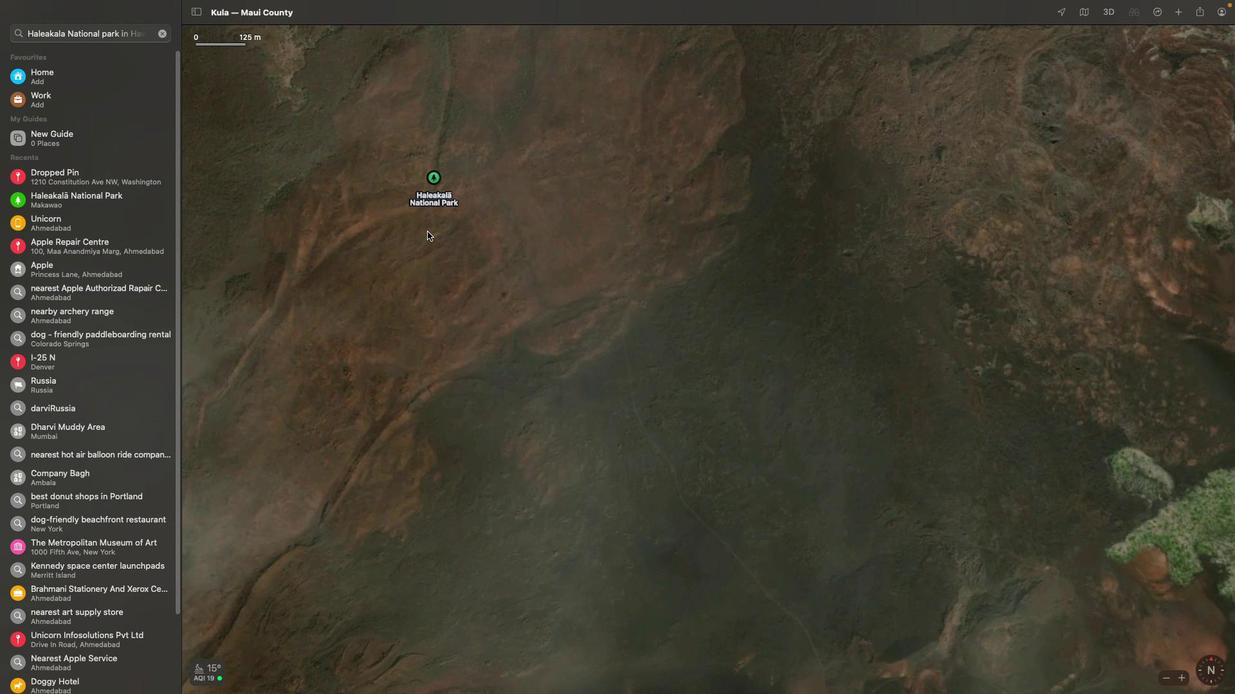 
